 Task: Search one way flight ticket for 1 adult, 1 child, 1 infant in seat in premium economy from Newport News: Newport News/williamsburg International Airport (patrick Henry Field) to Fort Wayne: Fort Wayne International Airport on 8-4-2023. Number of bags: 1 checked bag. Price is upto 86000. Outbound departure time preference is 19:15.
Action: Mouse moved to (209, 310)
Screenshot: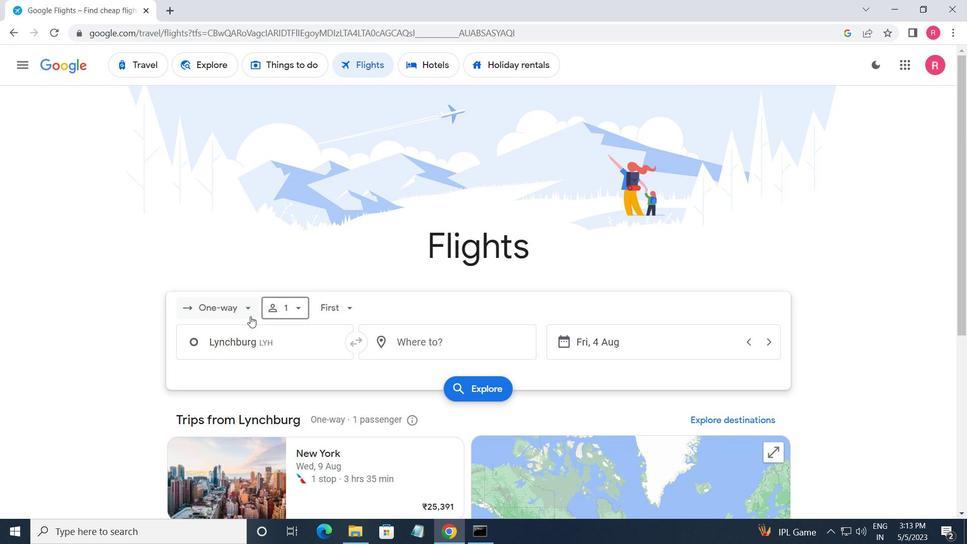 
Action: Mouse pressed left at (209, 310)
Screenshot: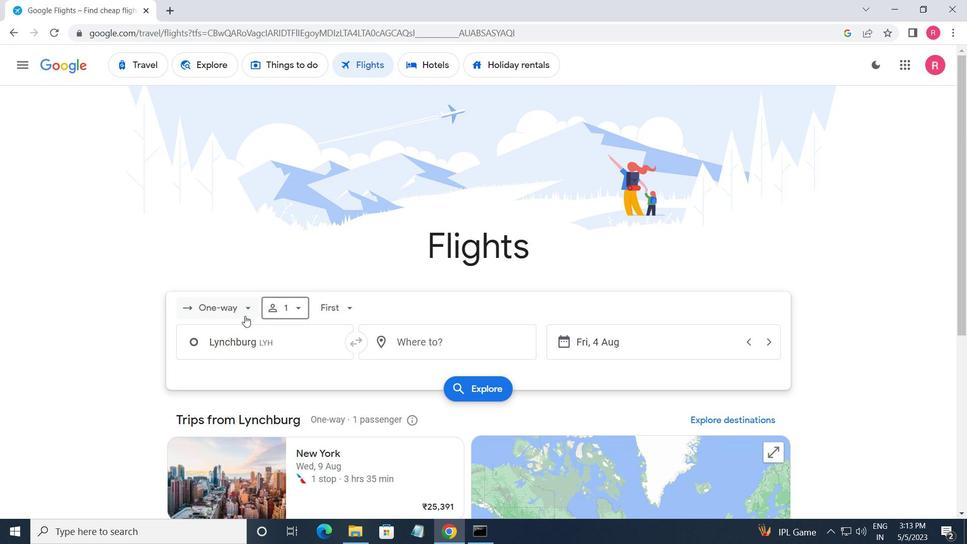 
Action: Mouse moved to (245, 367)
Screenshot: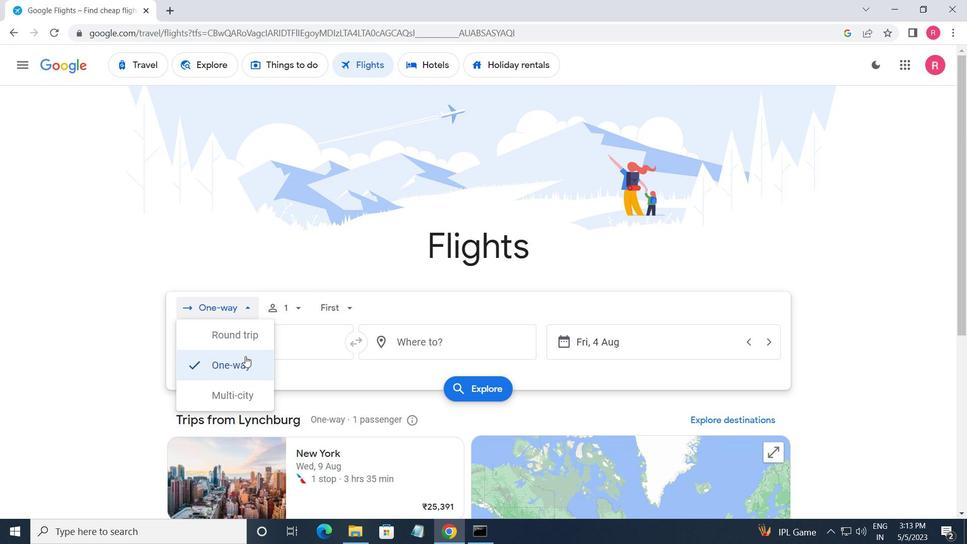 
Action: Mouse pressed left at (245, 367)
Screenshot: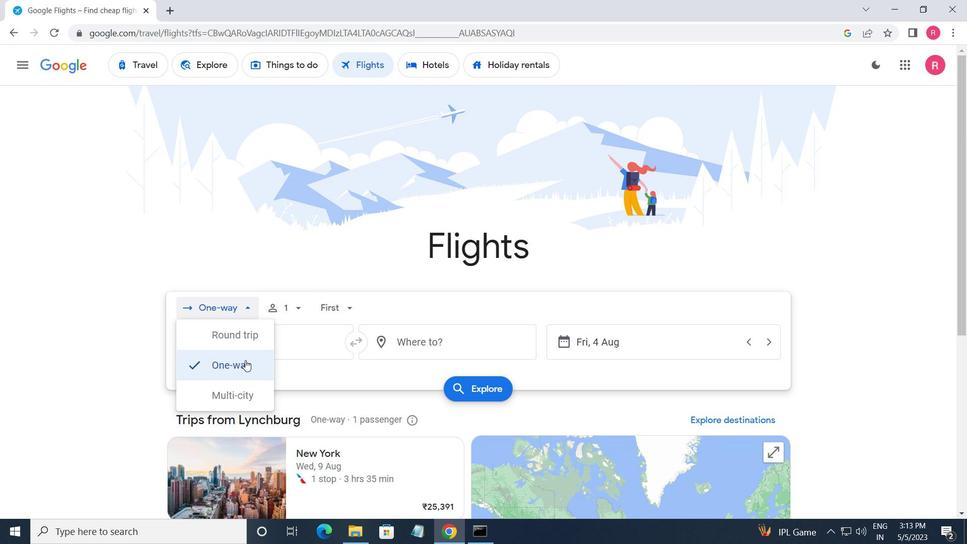 
Action: Mouse moved to (279, 308)
Screenshot: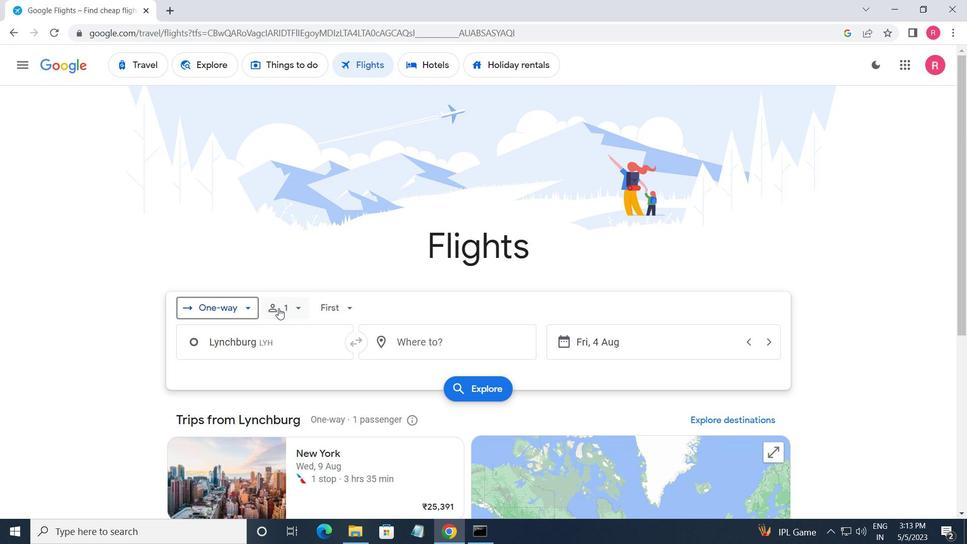 
Action: Mouse pressed left at (279, 308)
Screenshot: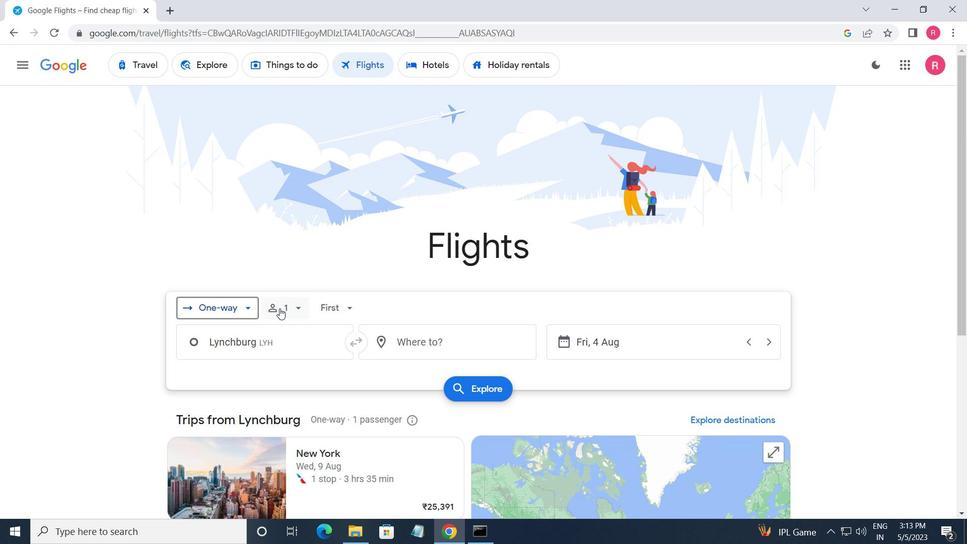 
Action: Mouse moved to (401, 370)
Screenshot: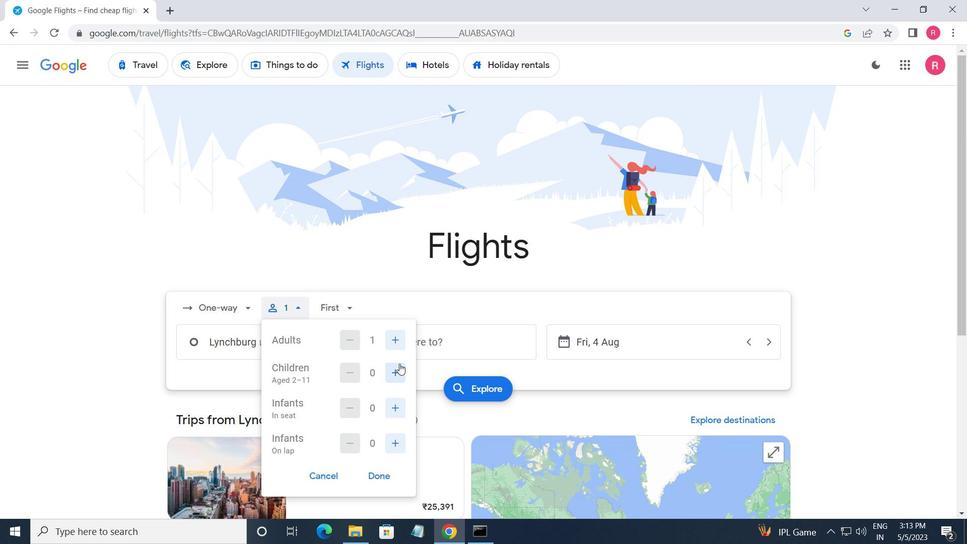 
Action: Mouse pressed left at (401, 370)
Screenshot: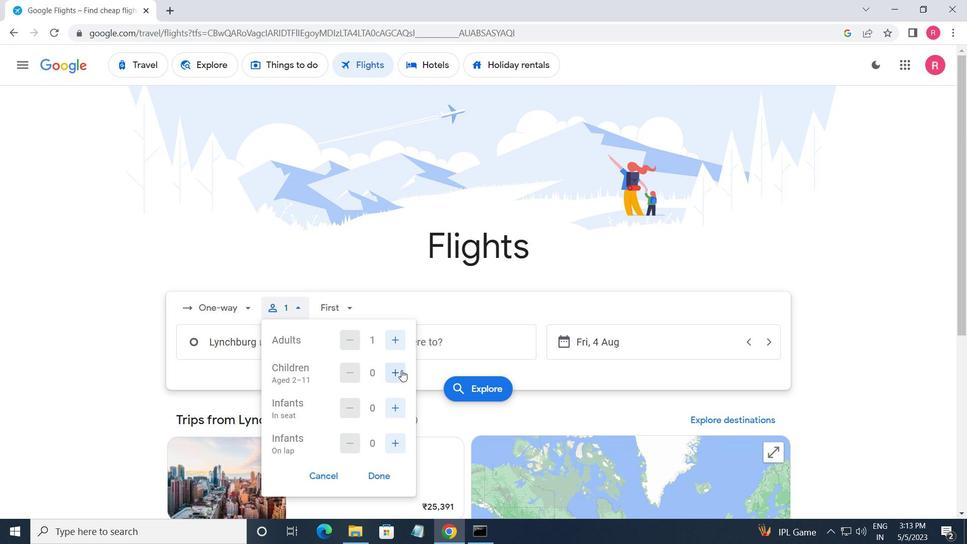 
Action: Mouse moved to (396, 409)
Screenshot: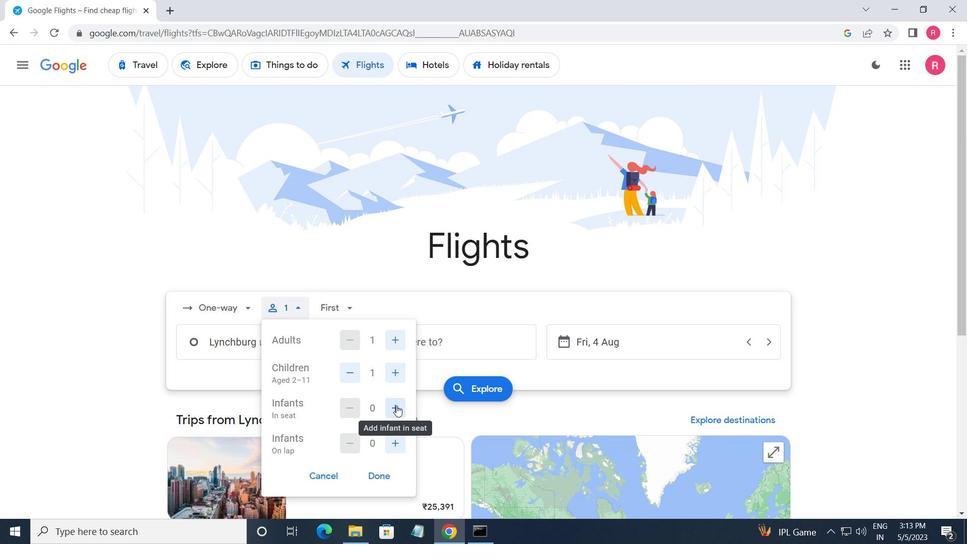
Action: Mouse pressed left at (396, 409)
Screenshot: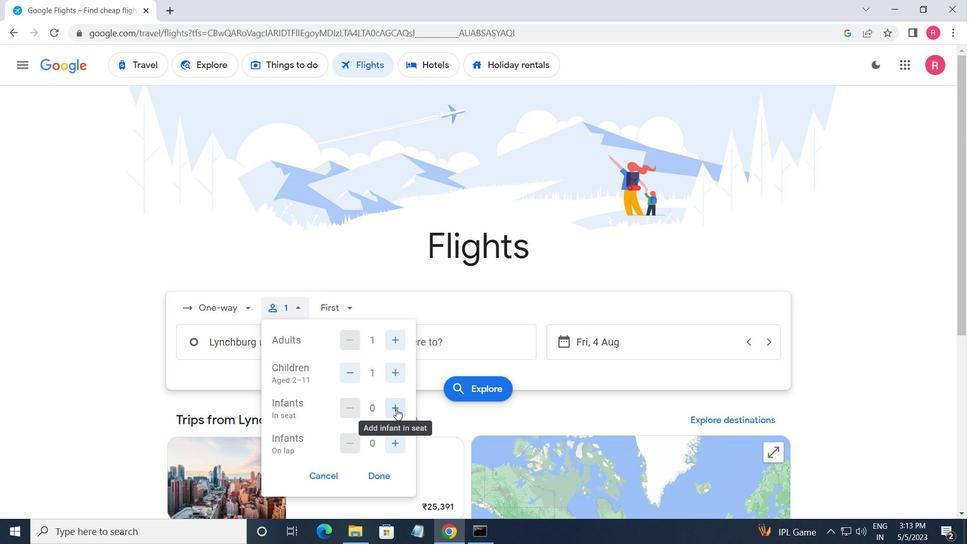 
Action: Mouse moved to (379, 479)
Screenshot: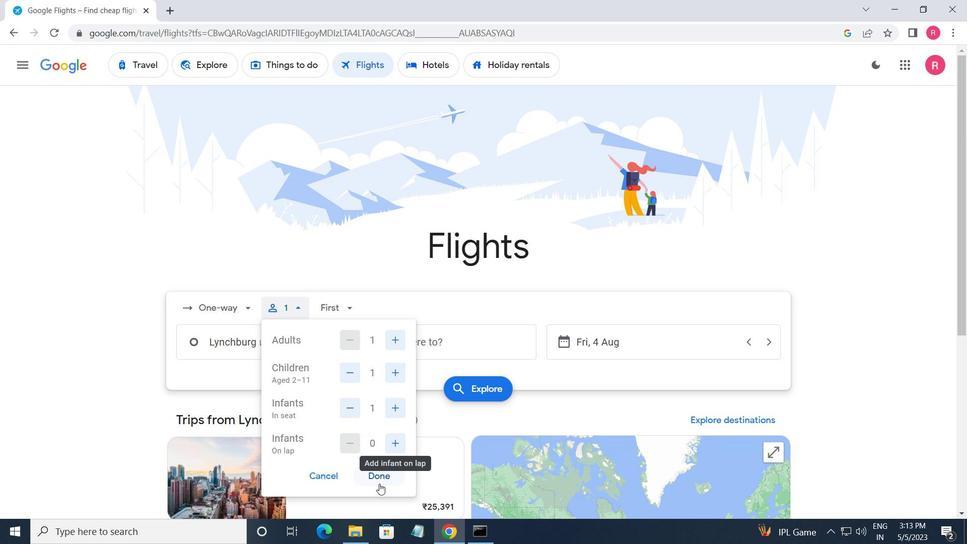
Action: Mouse pressed left at (379, 479)
Screenshot: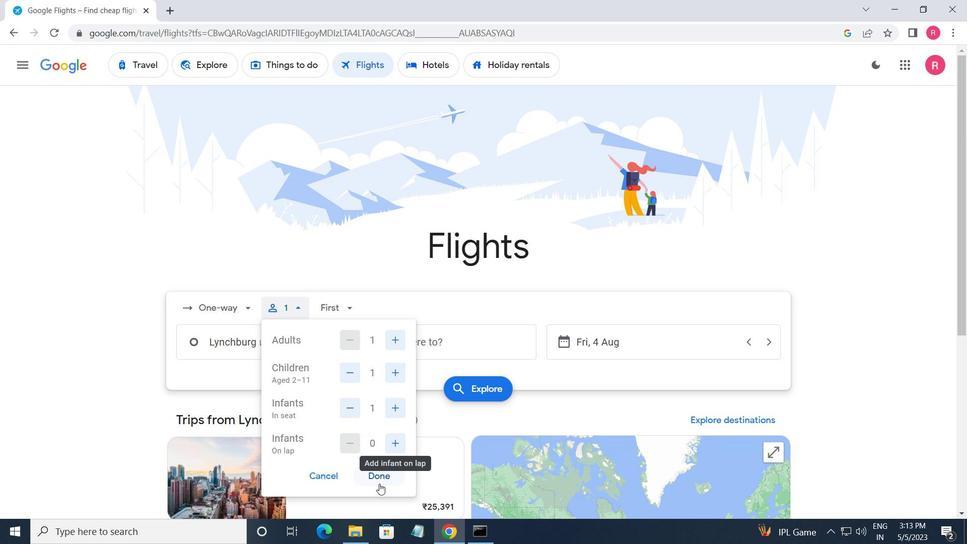
Action: Mouse moved to (334, 316)
Screenshot: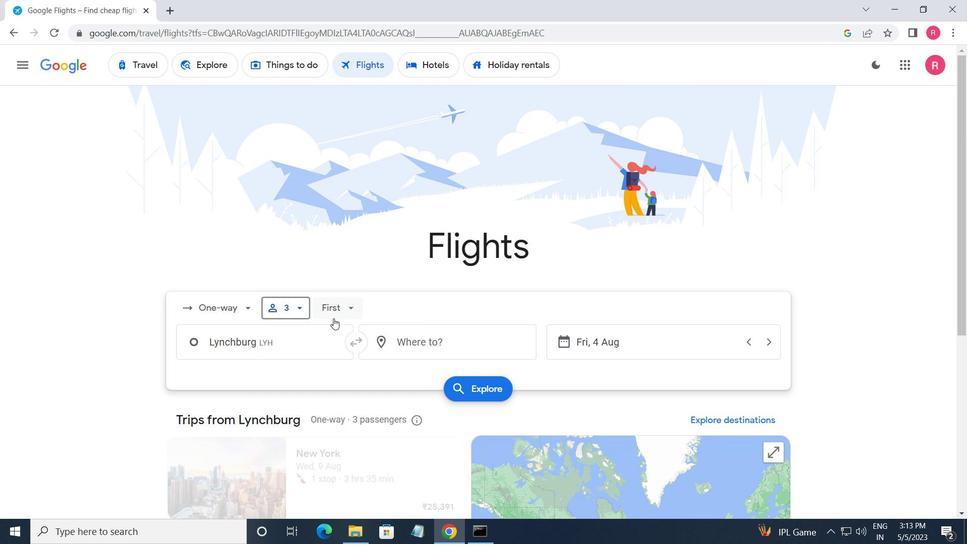 
Action: Mouse pressed left at (334, 316)
Screenshot: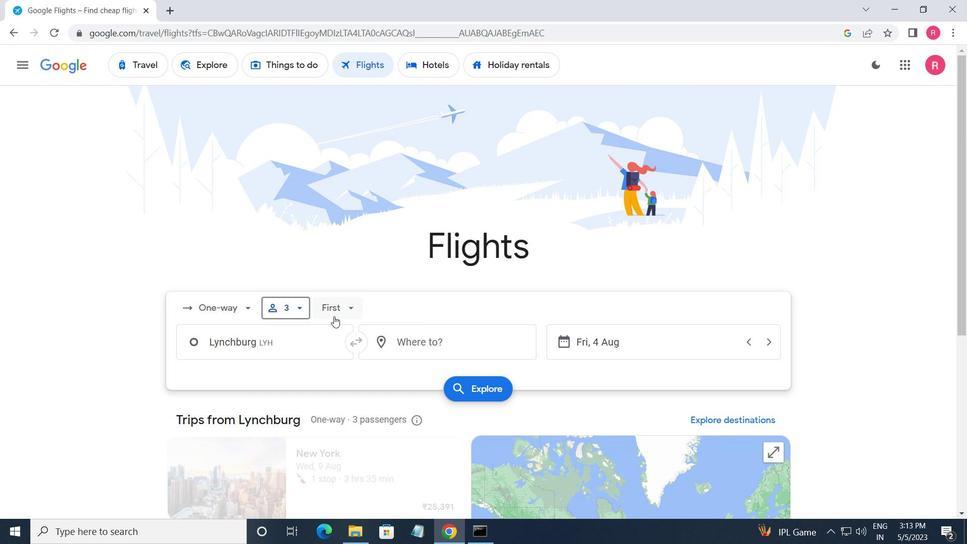 
Action: Mouse moved to (375, 366)
Screenshot: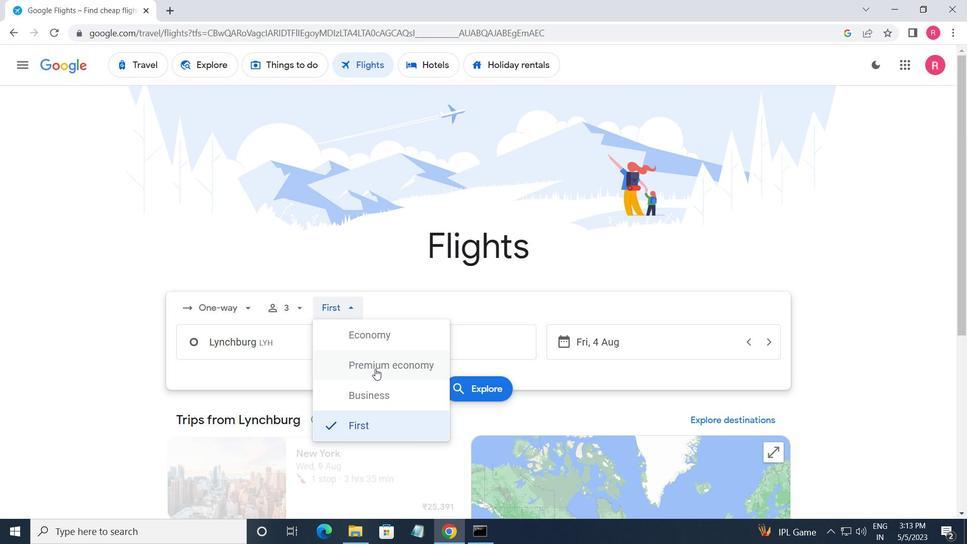 
Action: Mouse pressed left at (375, 366)
Screenshot: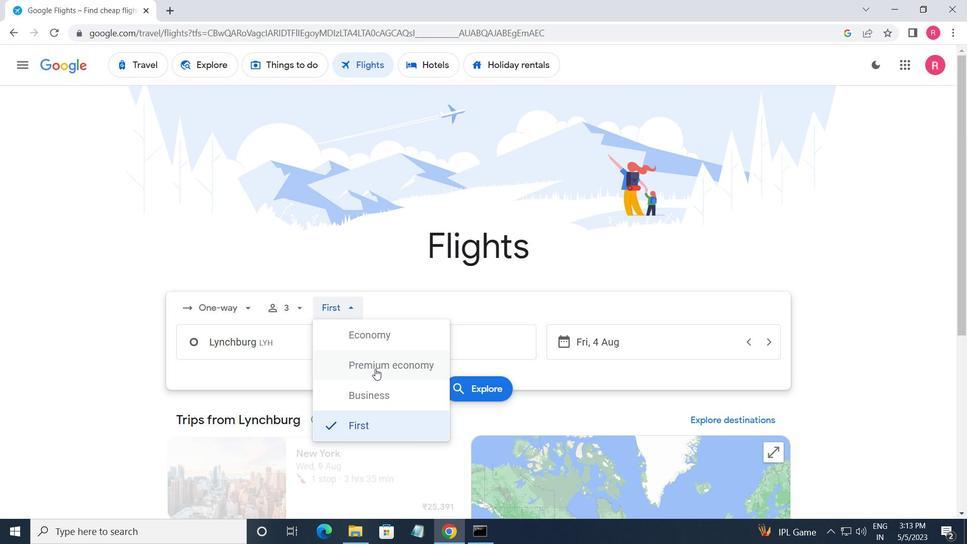 
Action: Mouse moved to (309, 357)
Screenshot: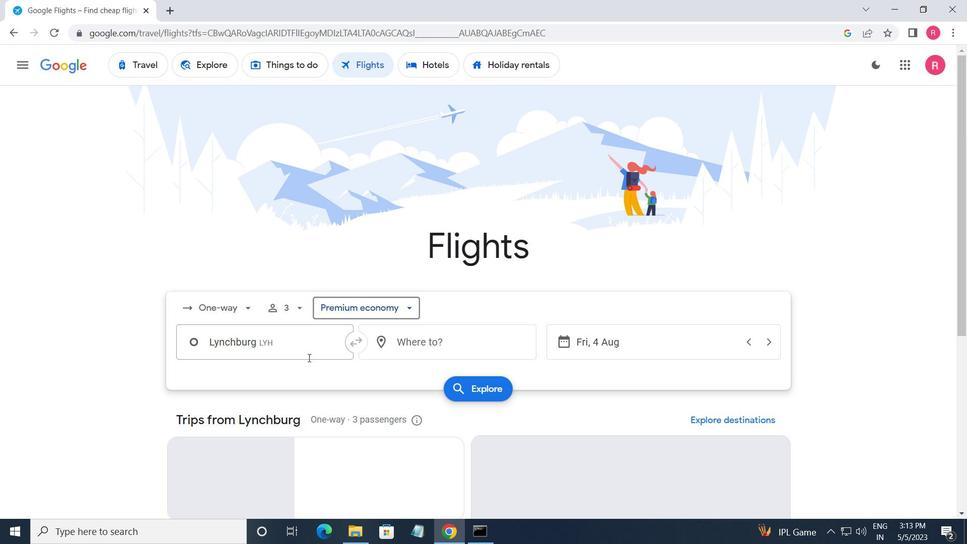 
Action: Mouse pressed left at (309, 357)
Screenshot: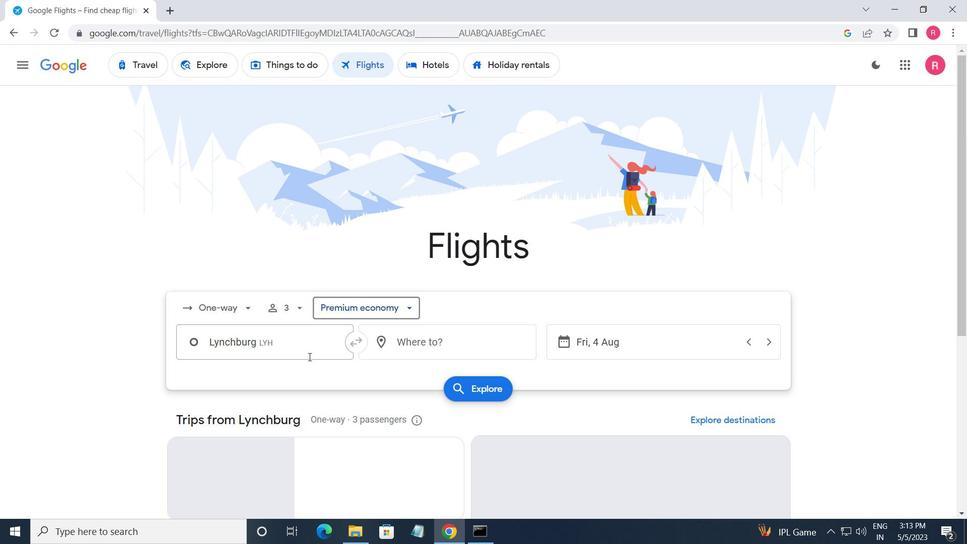 
Action: Key pressed <Key.shift_r>Newport<Key.space><Key.shift_r>News
Screenshot: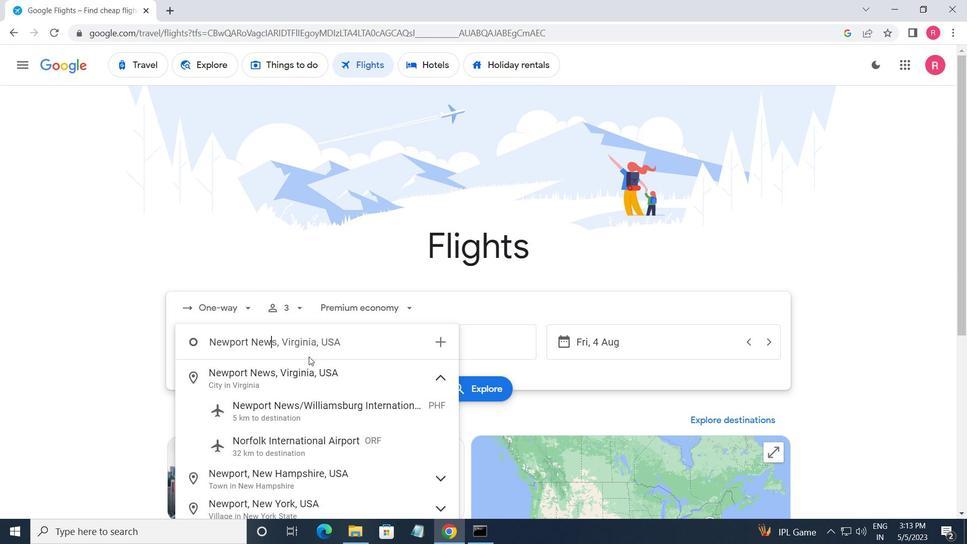 
Action: Mouse moved to (294, 283)
Screenshot: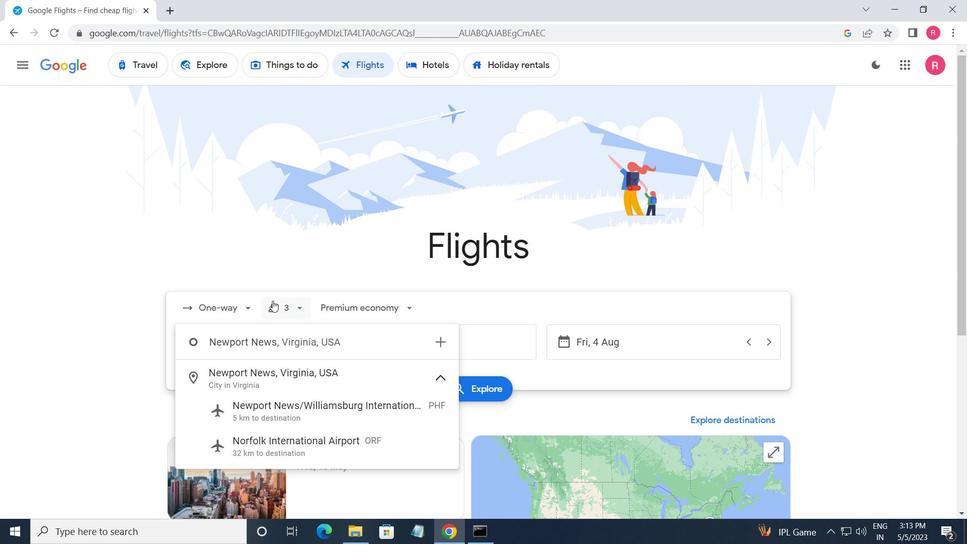 
Action: Mouse scrolled (294, 283) with delta (0, 0)
Screenshot: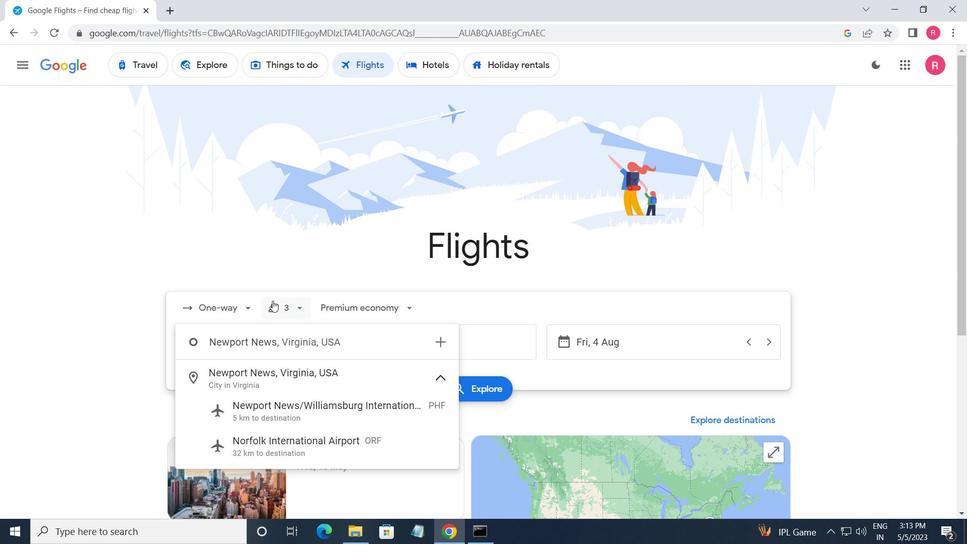 
Action: Mouse moved to (268, 340)
Screenshot: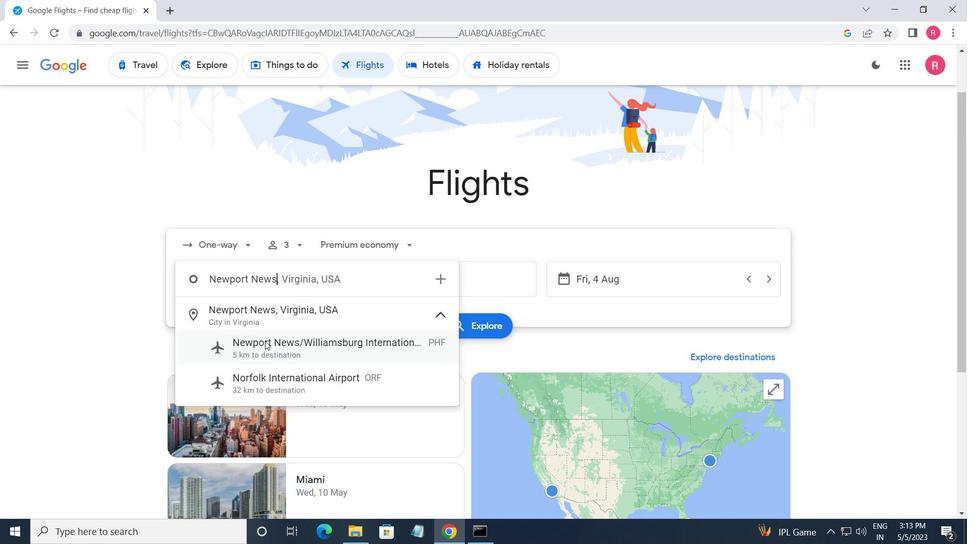 
Action: Mouse pressed left at (268, 340)
Screenshot: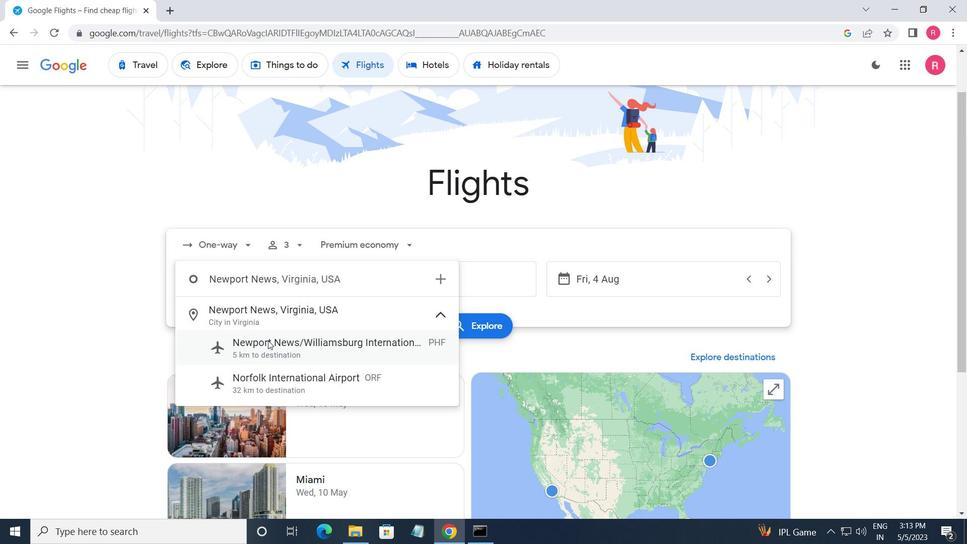 
Action: Mouse moved to (441, 282)
Screenshot: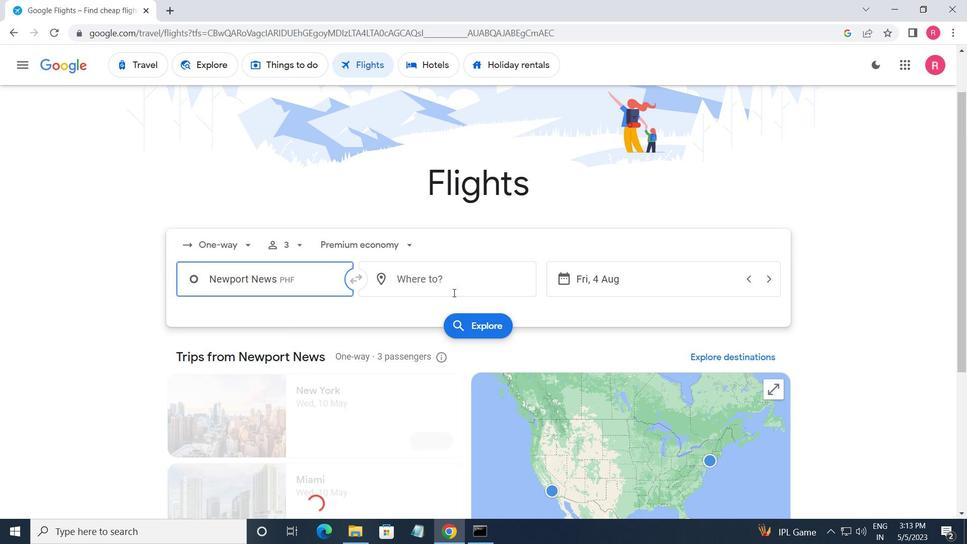 
Action: Mouse pressed left at (441, 282)
Screenshot: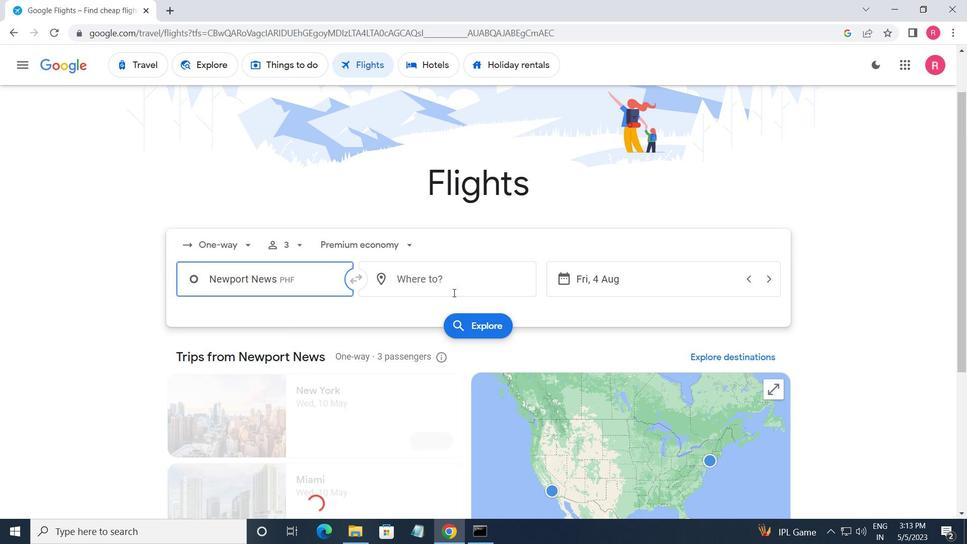 
Action: Mouse moved to (392, 233)
Screenshot: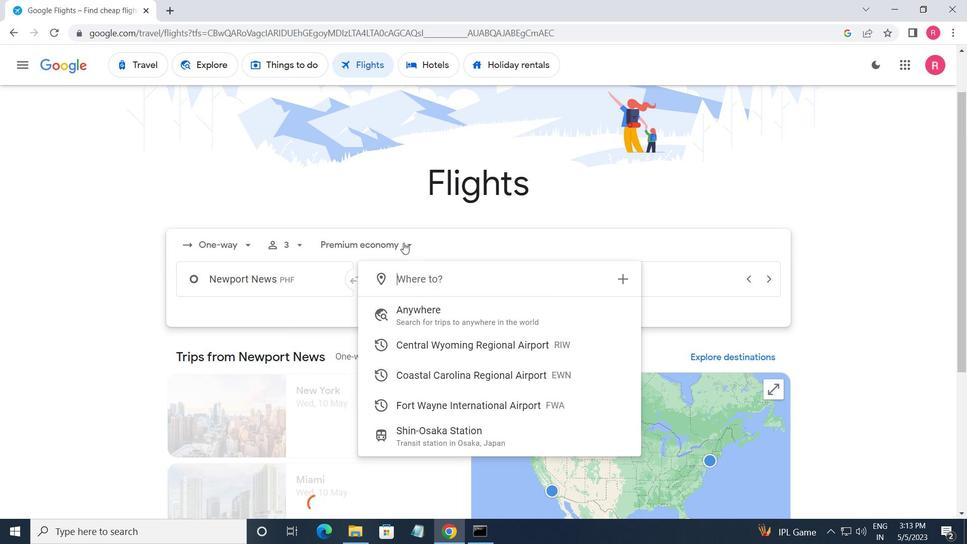 
Action: Key pressed <Key.shift>FORT<Key.space><Key.shift>WAYNE
Screenshot: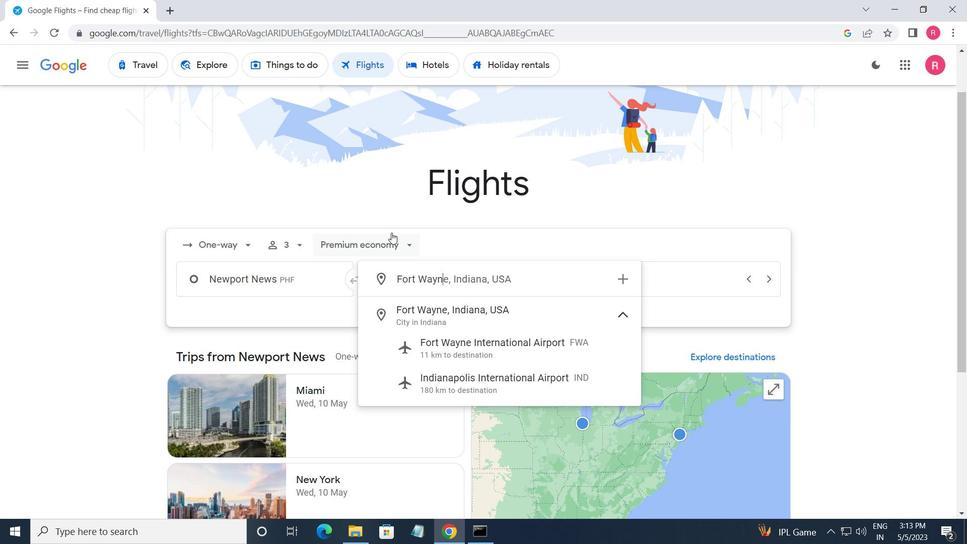 
Action: Mouse moved to (474, 348)
Screenshot: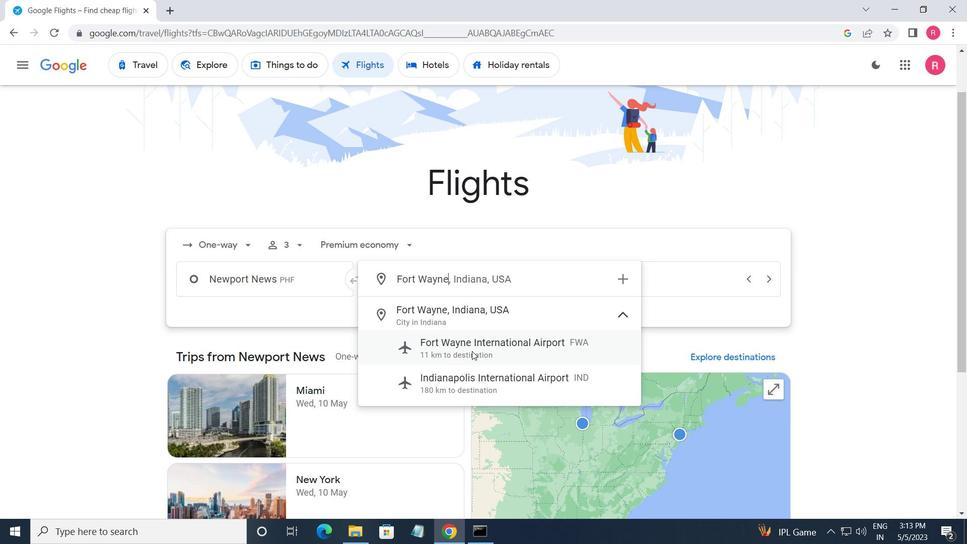 
Action: Mouse pressed left at (474, 348)
Screenshot: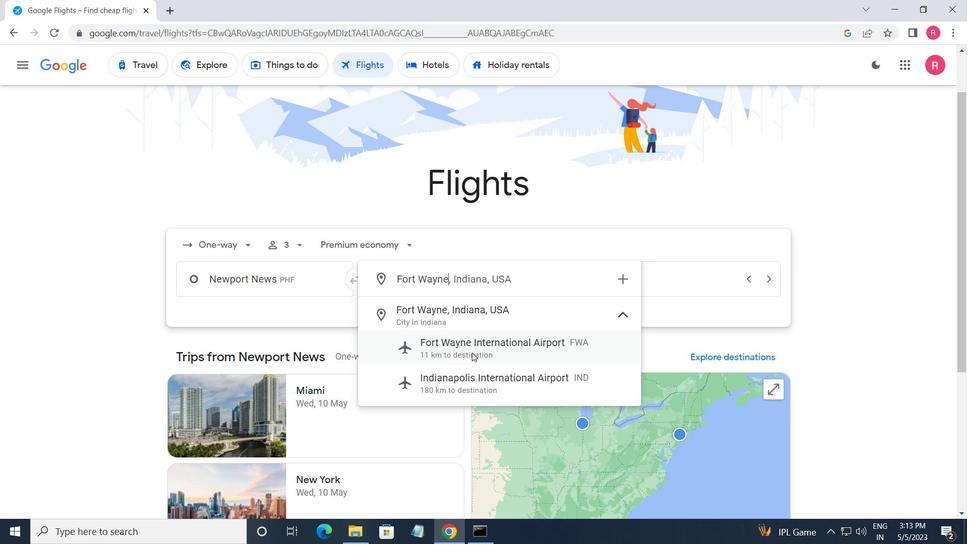 
Action: Mouse moved to (677, 289)
Screenshot: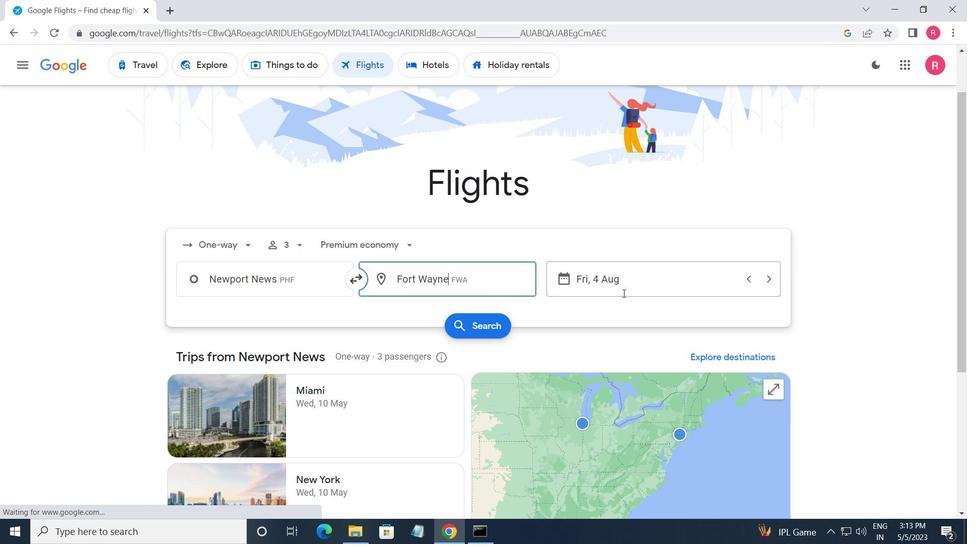 
Action: Mouse pressed left at (677, 289)
Screenshot: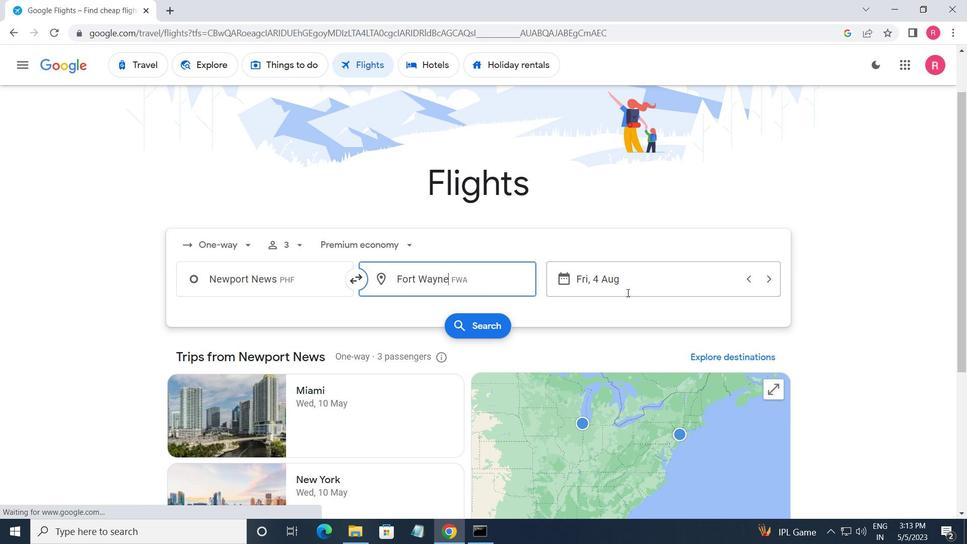 
Action: Mouse moved to (476, 285)
Screenshot: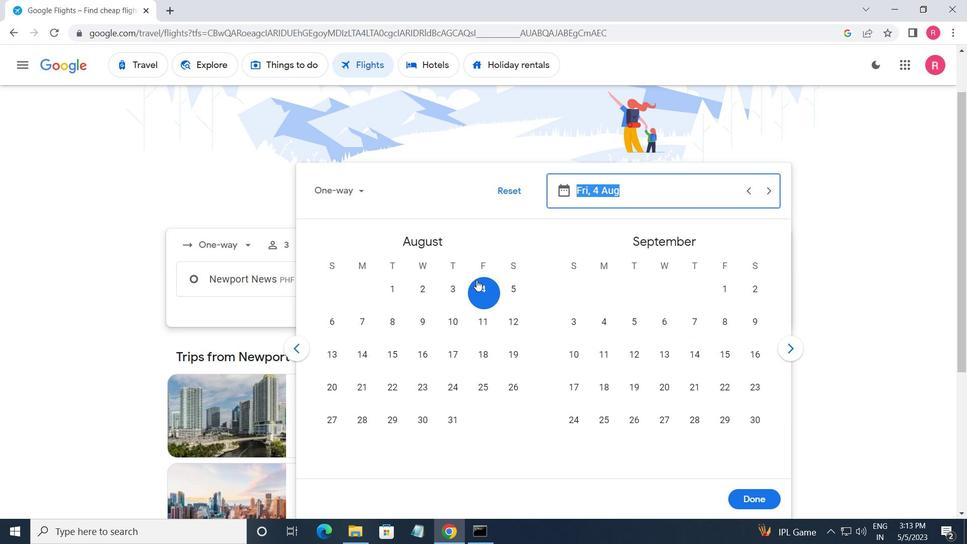 
Action: Mouse pressed left at (476, 285)
Screenshot: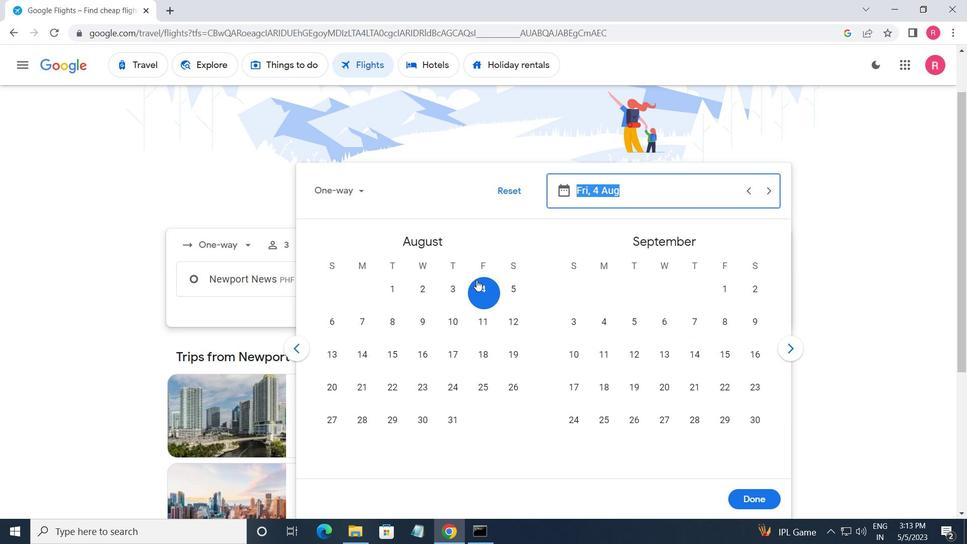 
Action: Mouse moved to (750, 496)
Screenshot: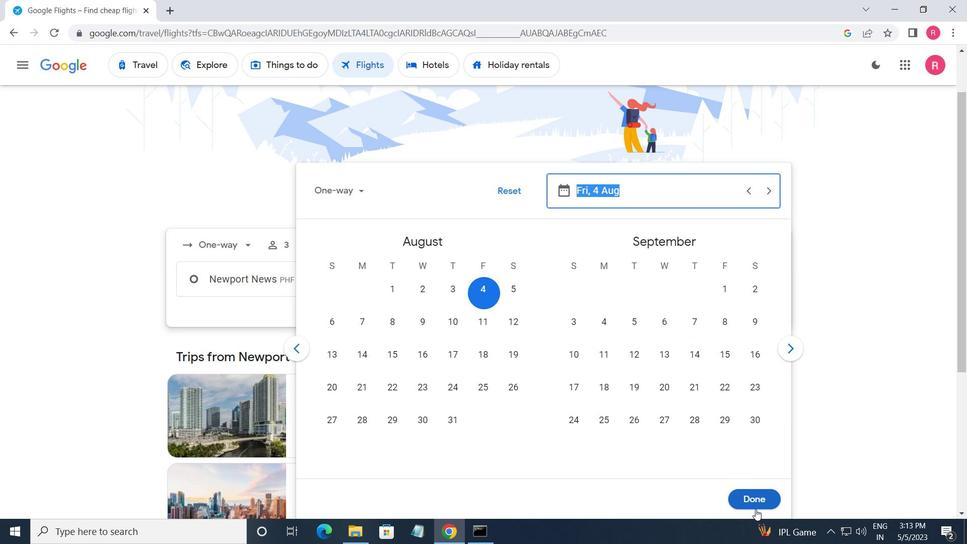 
Action: Mouse pressed left at (750, 496)
Screenshot: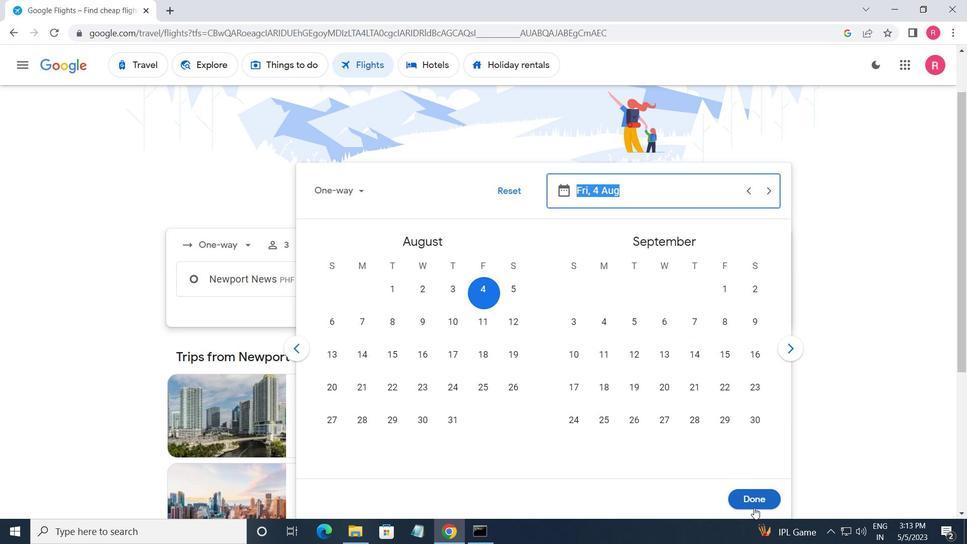 
Action: Mouse moved to (483, 331)
Screenshot: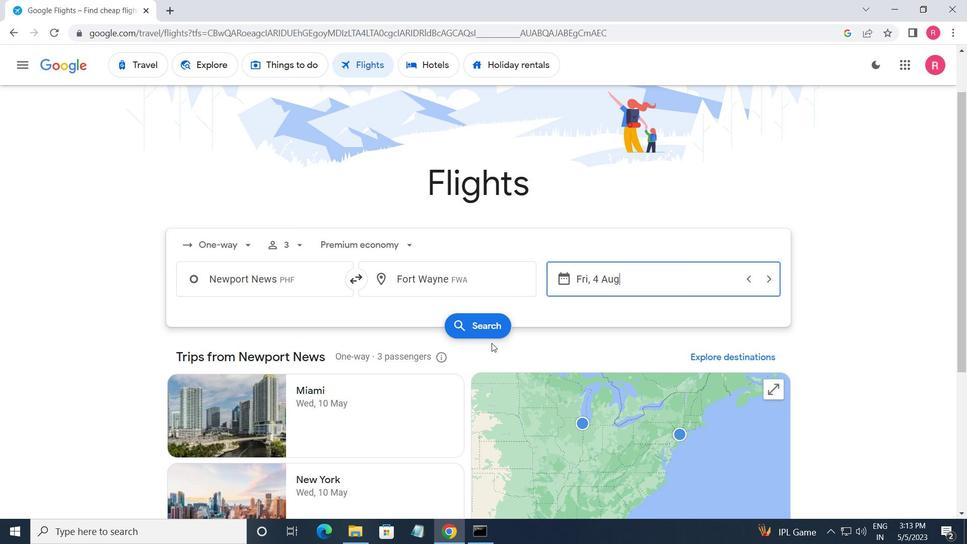 
Action: Mouse pressed left at (483, 331)
Screenshot: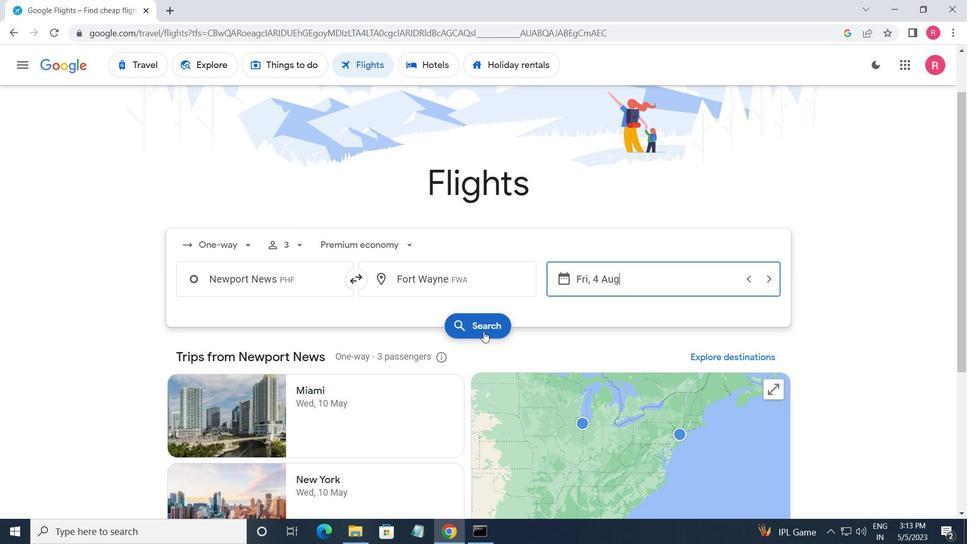 
Action: Mouse moved to (194, 184)
Screenshot: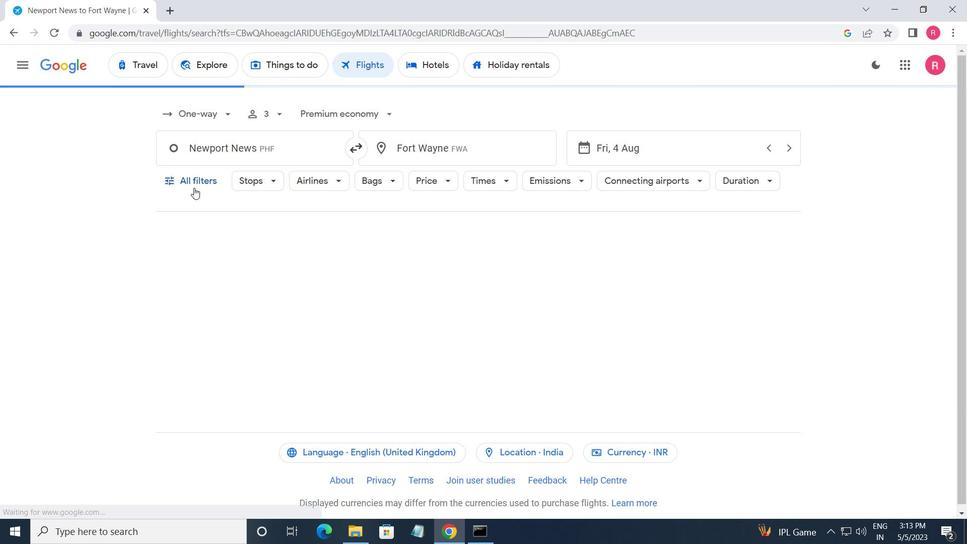 
Action: Mouse pressed left at (194, 184)
Screenshot: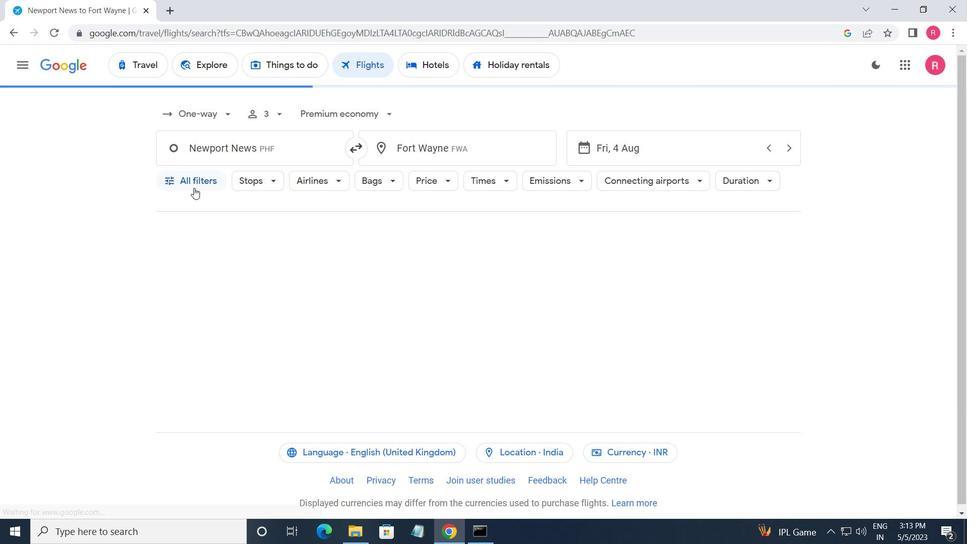 
Action: Mouse moved to (244, 314)
Screenshot: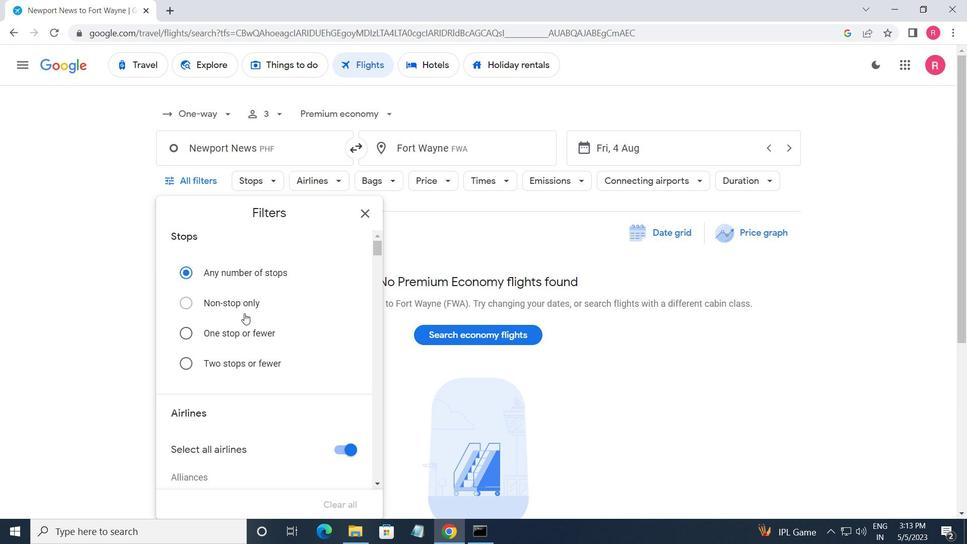 
Action: Mouse scrolled (244, 313) with delta (0, 0)
Screenshot: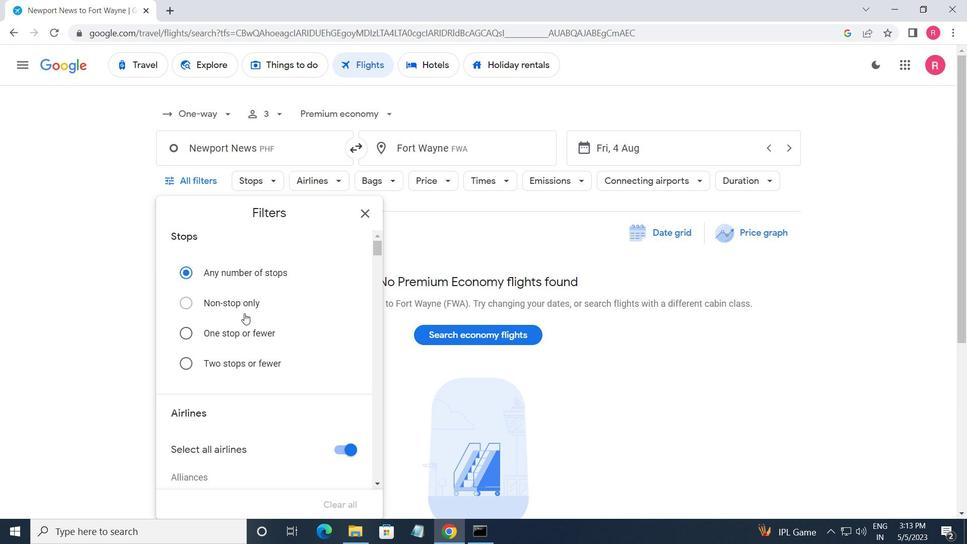 
Action: Mouse moved to (245, 314)
Screenshot: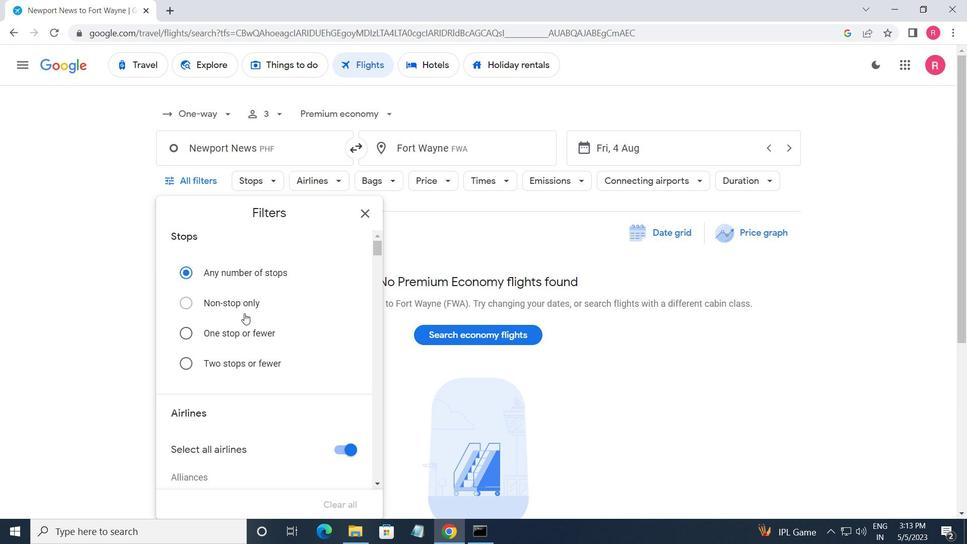 
Action: Mouse scrolled (245, 313) with delta (0, 0)
Screenshot: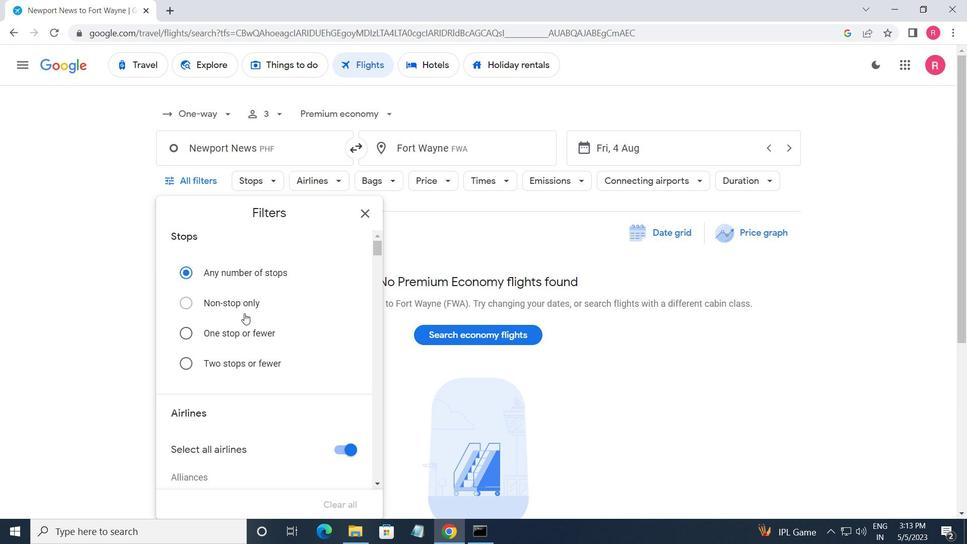 
Action: Mouse moved to (246, 314)
Screenshot: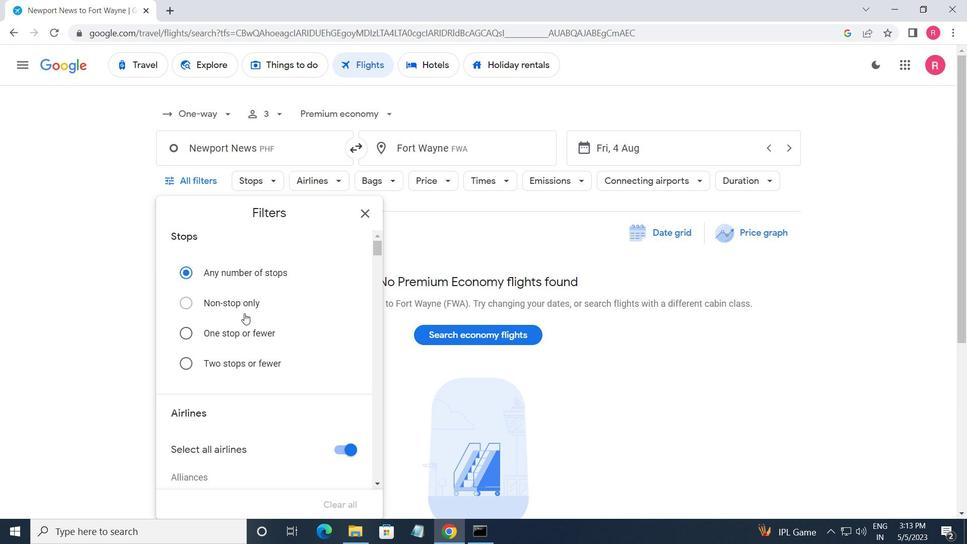 
Action: Mouse scrolled (246, 313) with delta (0, 0)
Screenshot: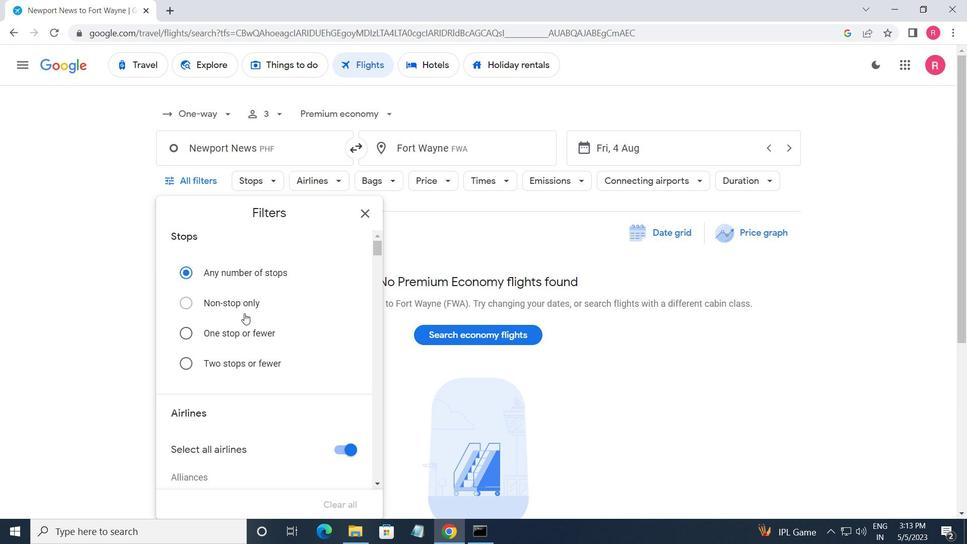 
Action: Mouse moved to (248, 314)
Screenshot: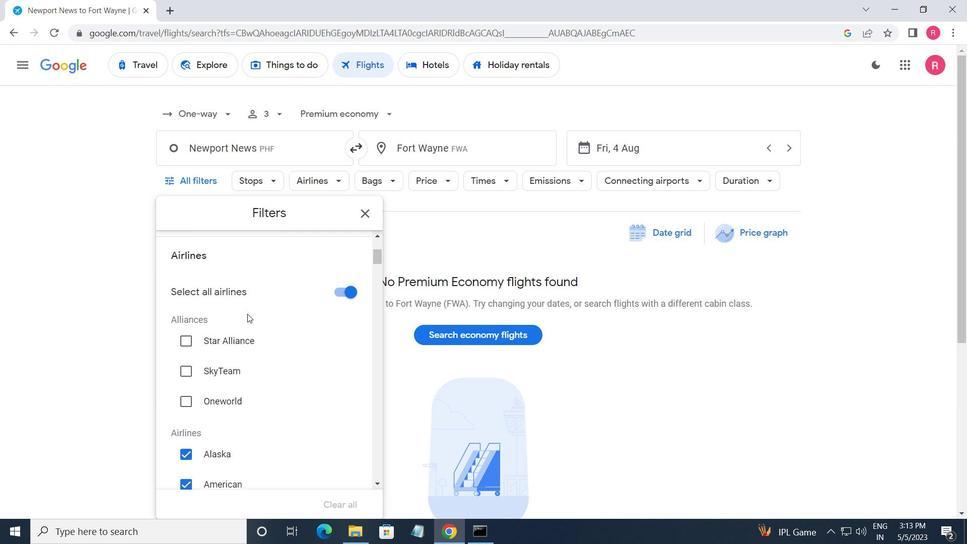 
Action: Mouse scrolled (248, 313) with delta (0, 0)
Screenshot: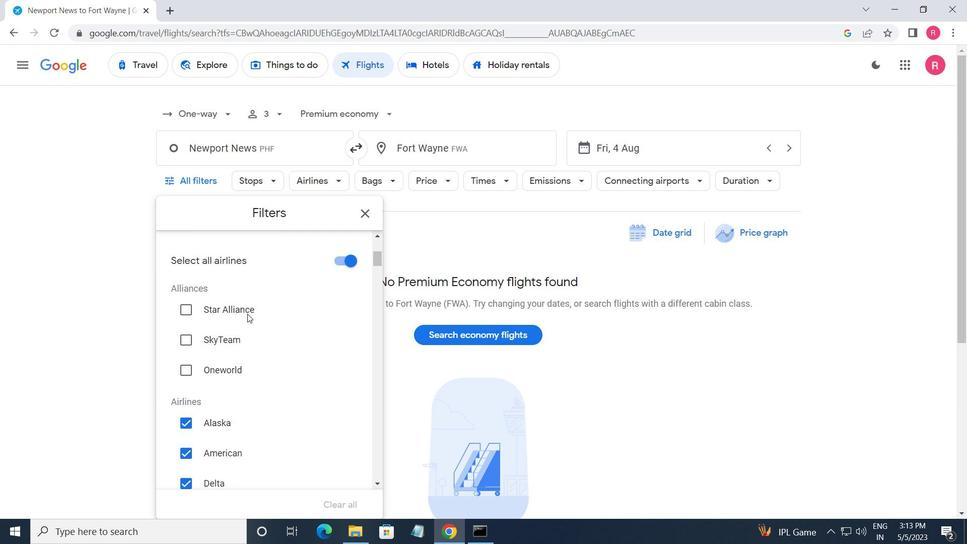 
Action: Mouse moved to (248, 313)
Screenshot: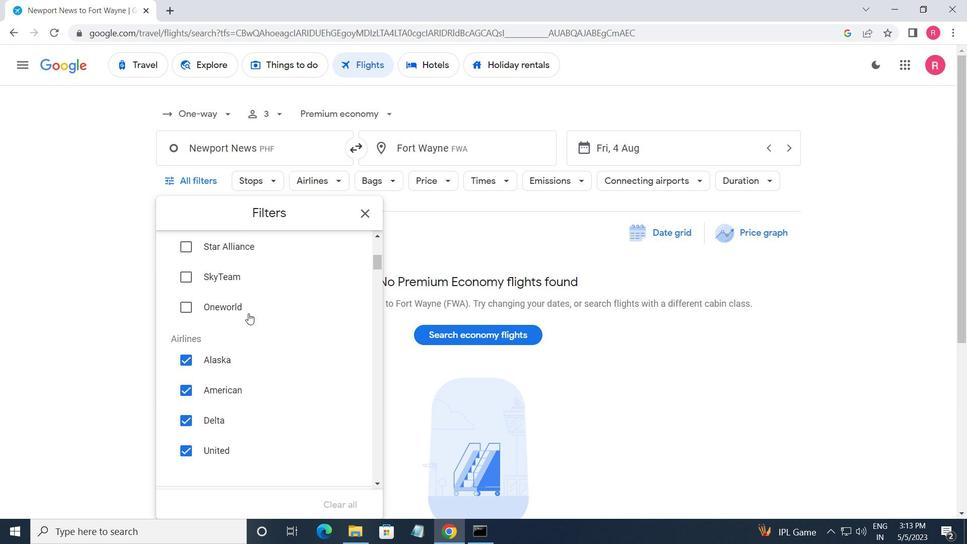 
Action: Mouse scrolled (248, 312) with delta (0, 0)
Screenshot: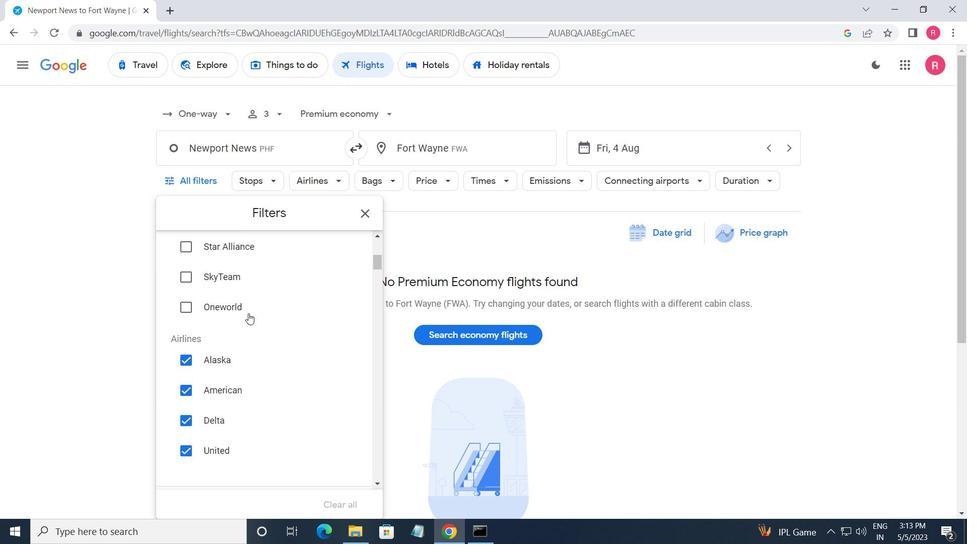 
Action: Mouse scrolled (248, 312) with delta (0, 0)
Screenshot: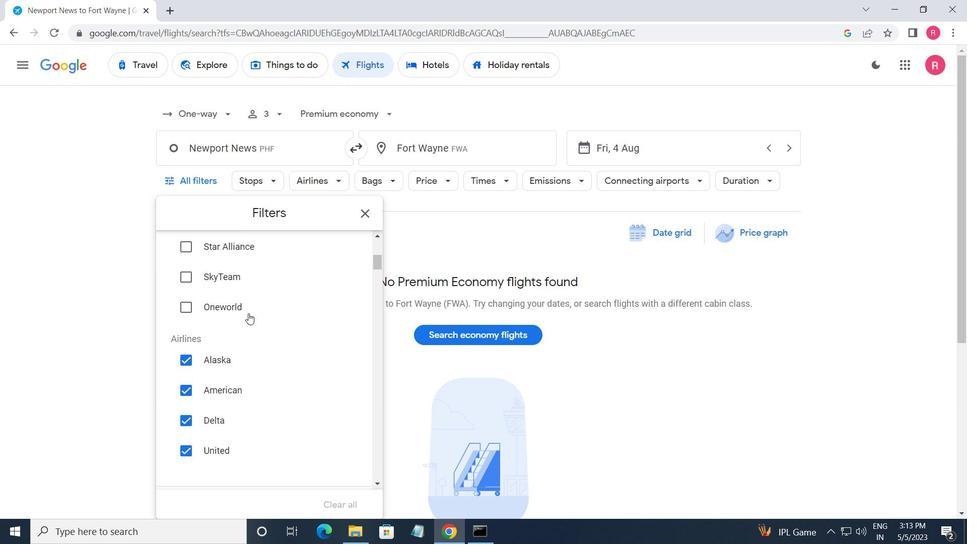 
Action: Mouse scrolled (248, 312) with delta (0, 0)
Screenshot: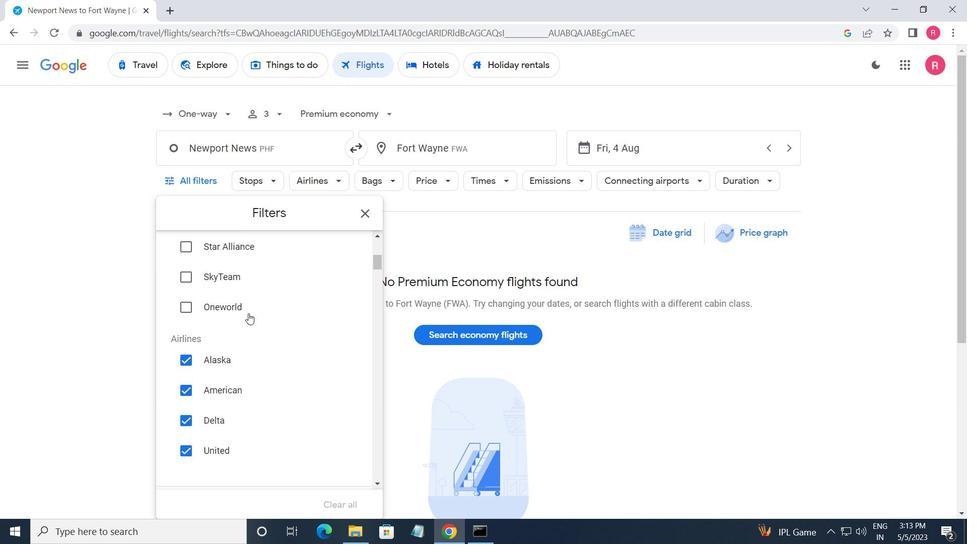 
Action: Mouse moved to (346, 377)
Screenshot: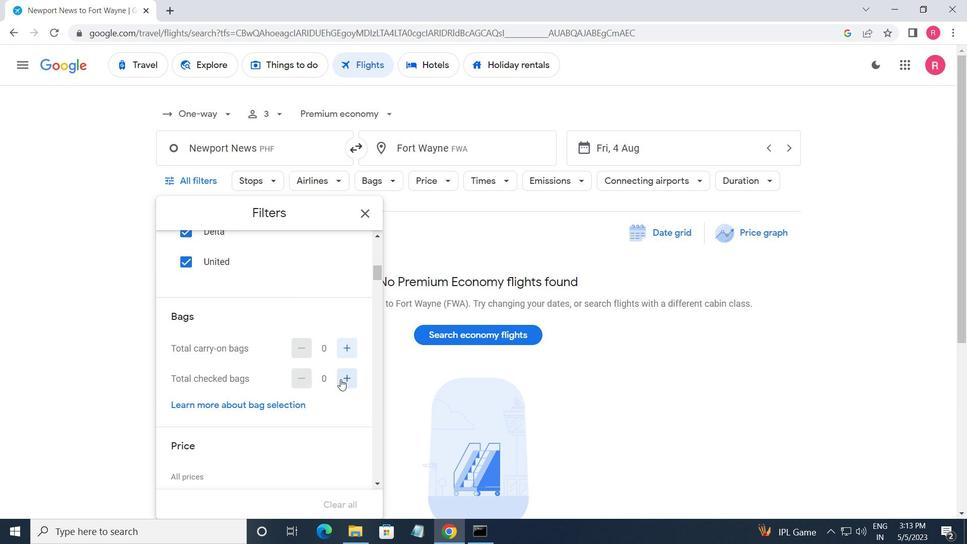 
Action: Mouse pressed left at (346, 377)
Screenshot: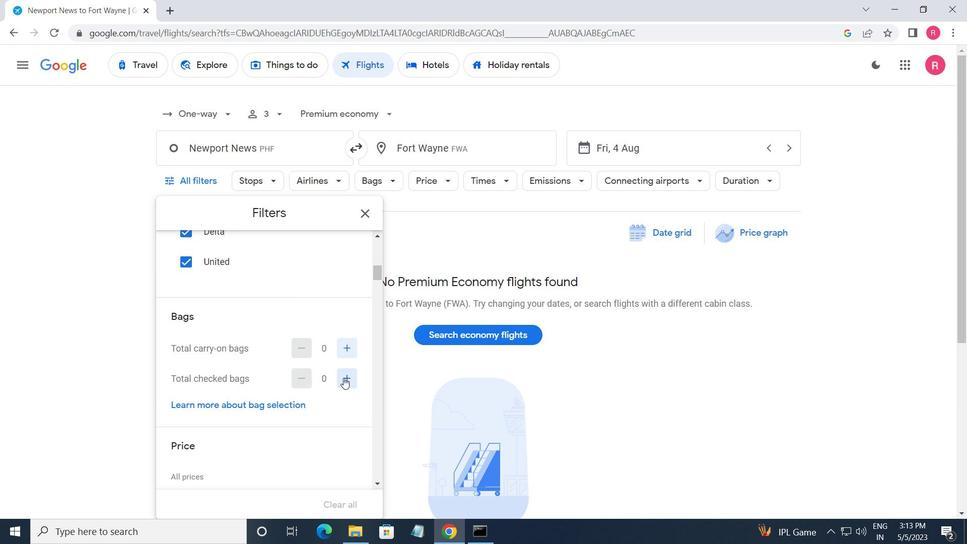 
Action: Mouse moved to (346, 376)
Screenshot: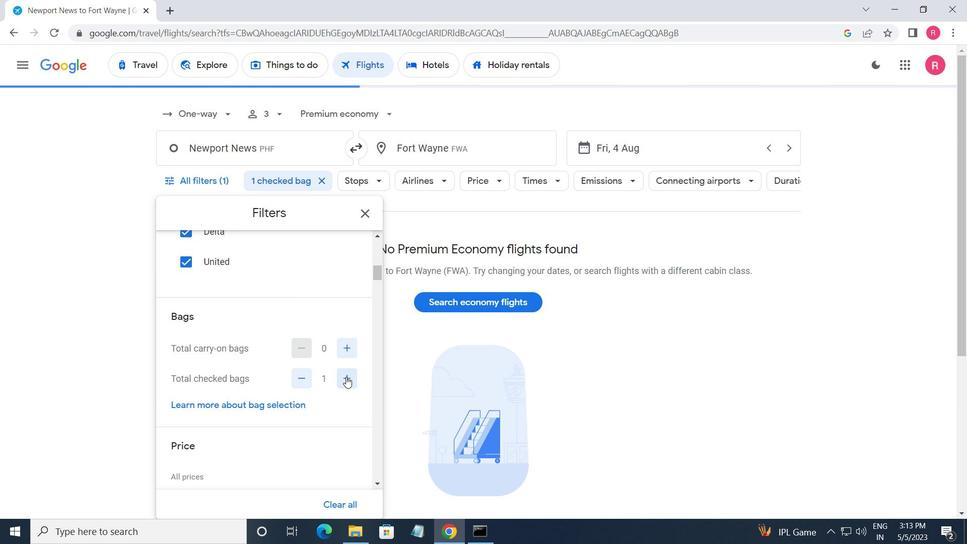 
Action: Mouse scrolled (346, 375) with delta (0, 0)
Screenshot: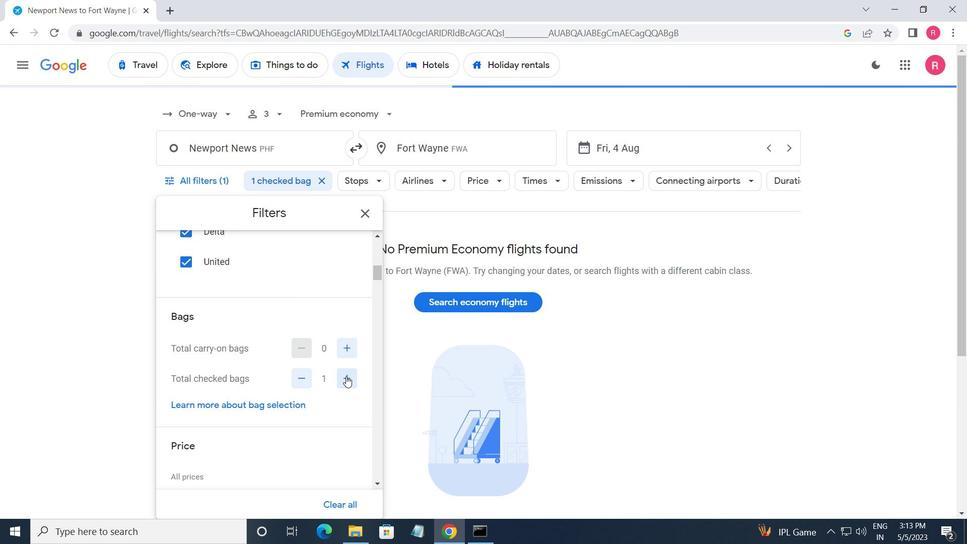 
Action: Mouse scrolled (346, 375) with delta (0, 0)
Screenshot: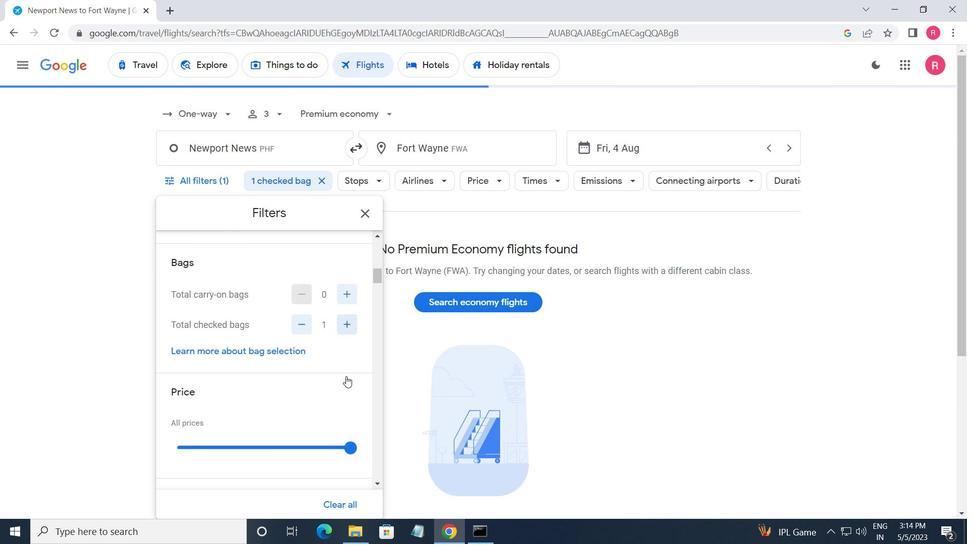 
Action: Mouse scrolled (346, 375) with delta (0, 0)
Screenshot: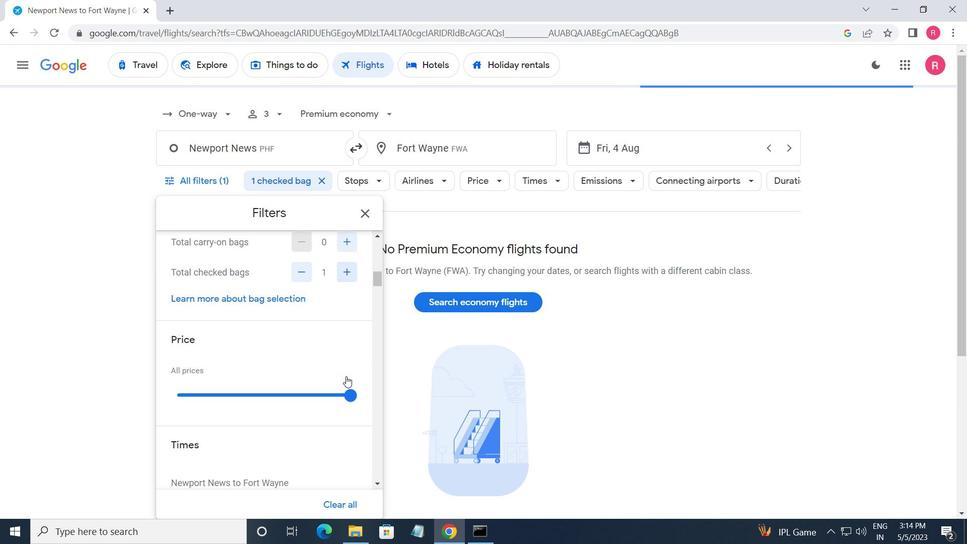 
Action: Mouse moved to (356, 311)
Screenshot: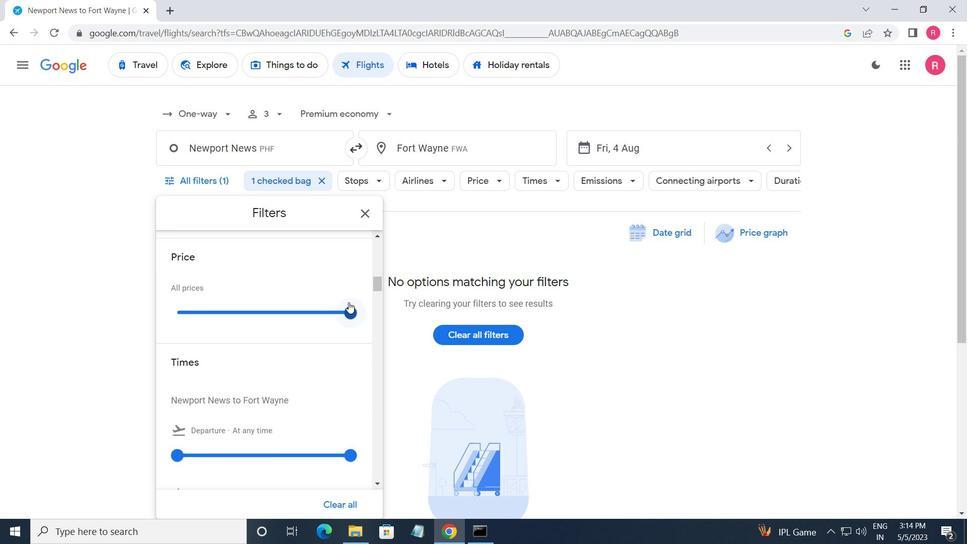 
Action: Mouse pressed left at (356, 311)
Screenshot: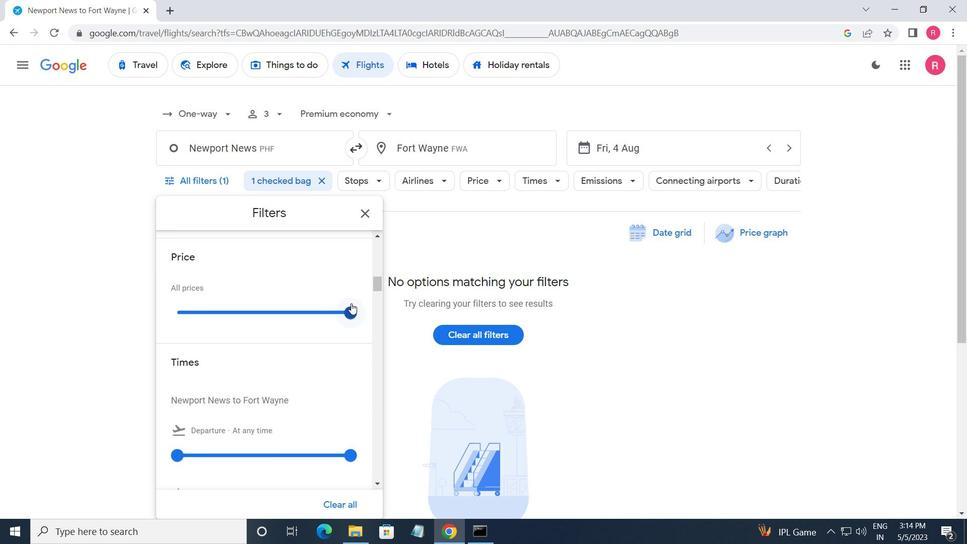 
Action: Mouse moved to (220, 408)
Screenshot: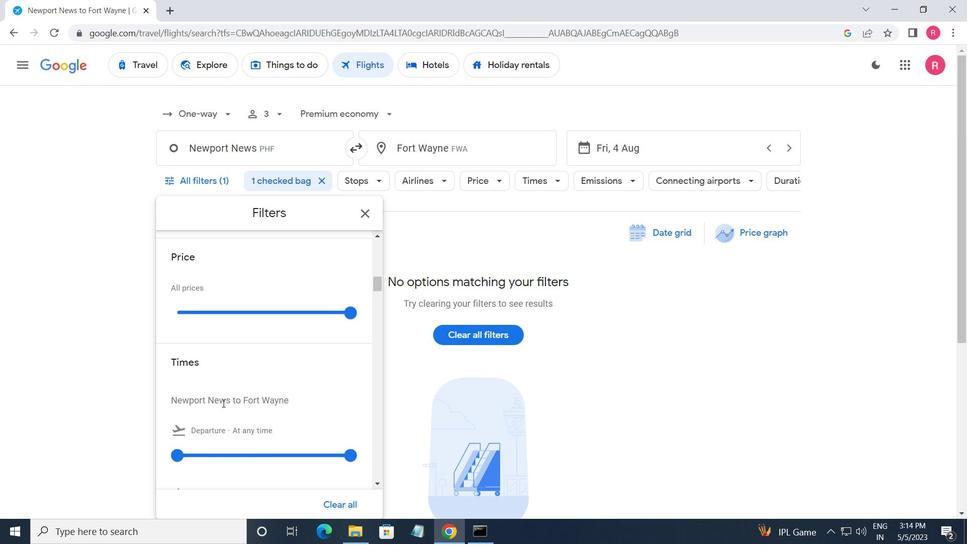 
Action: Mouse scrolled (220, 407) with delta (0, 0)
Screenshot: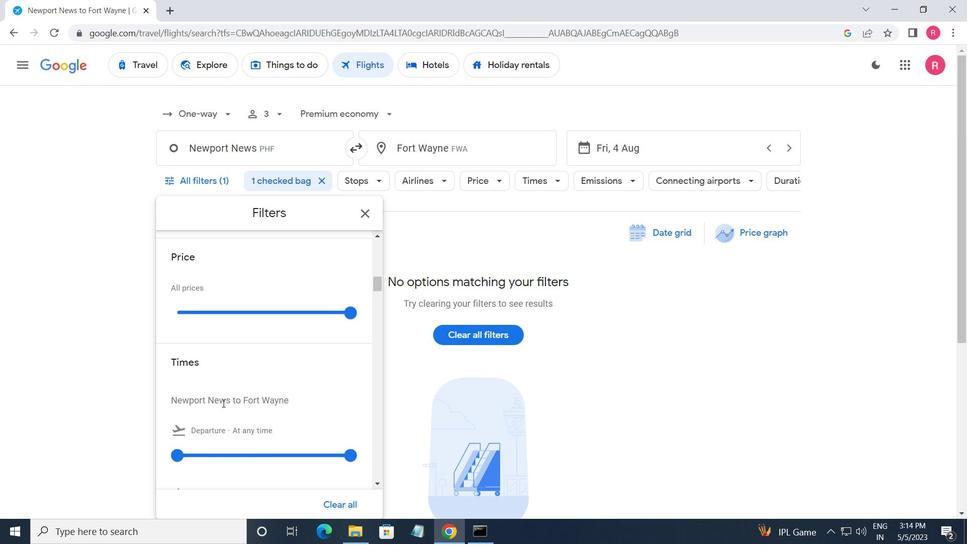 
Action: Mouse moved to (173, 393)
Screenshot: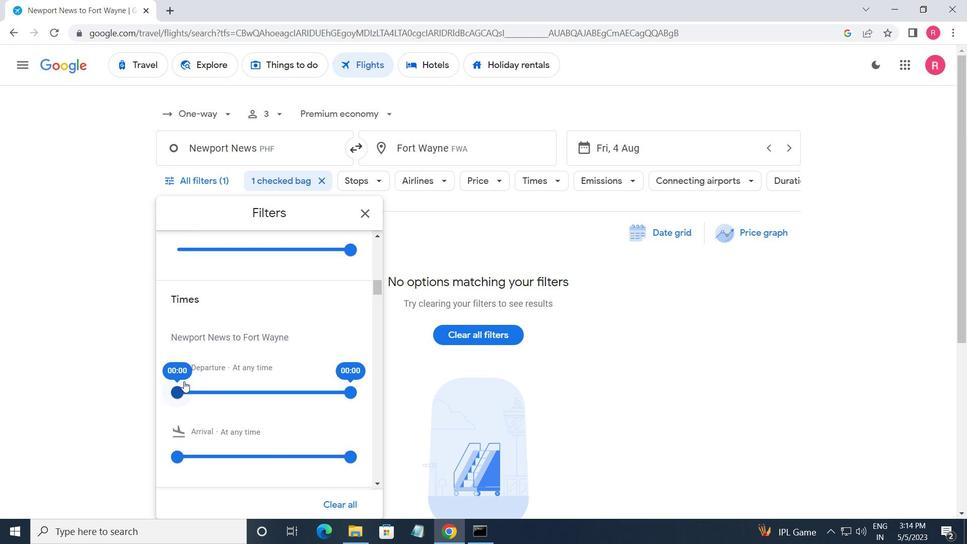 
Action: Mouse pressed left at (173, 393)
Screenshot: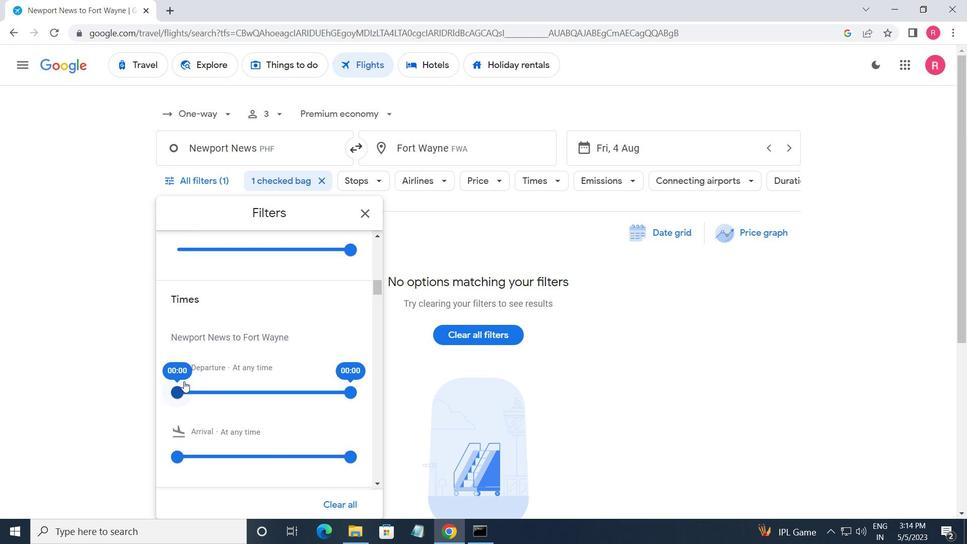 
Action: Mouse moved to (347, 388)
Screenshot: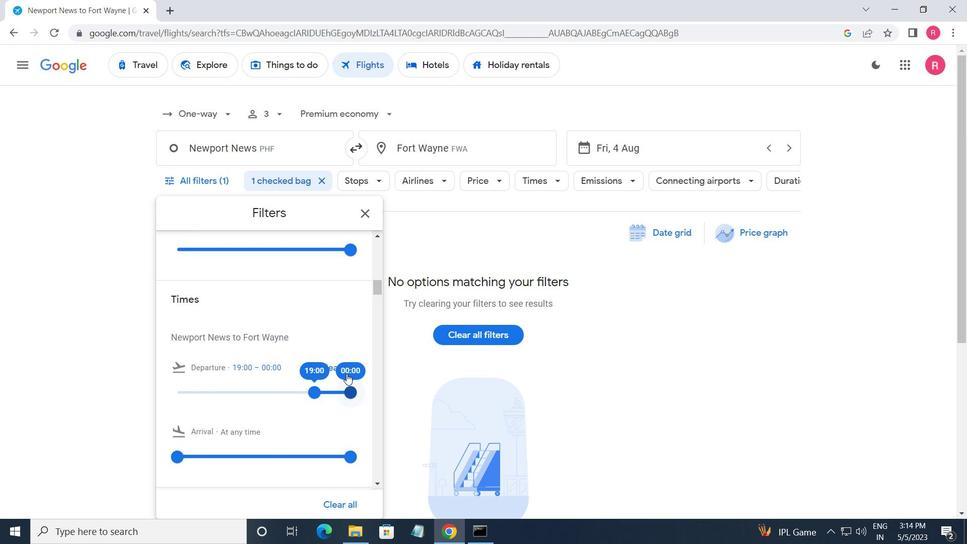 
Action: Mouse pressed left at (347, 388)
Screenshot: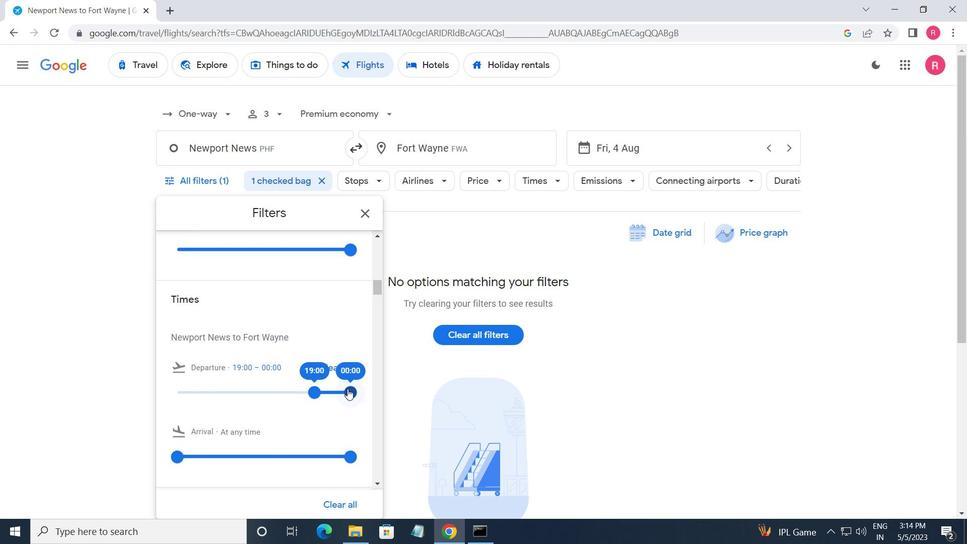 
Action: Mouse moved to (358, 215)
Screenshot: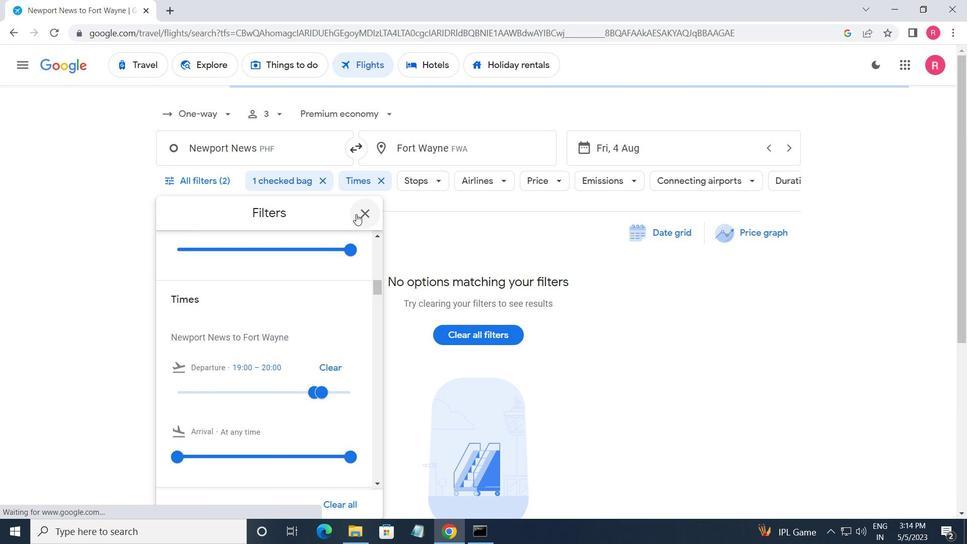 
Action: Mouse pressed left at (358, 215)
Screenshot: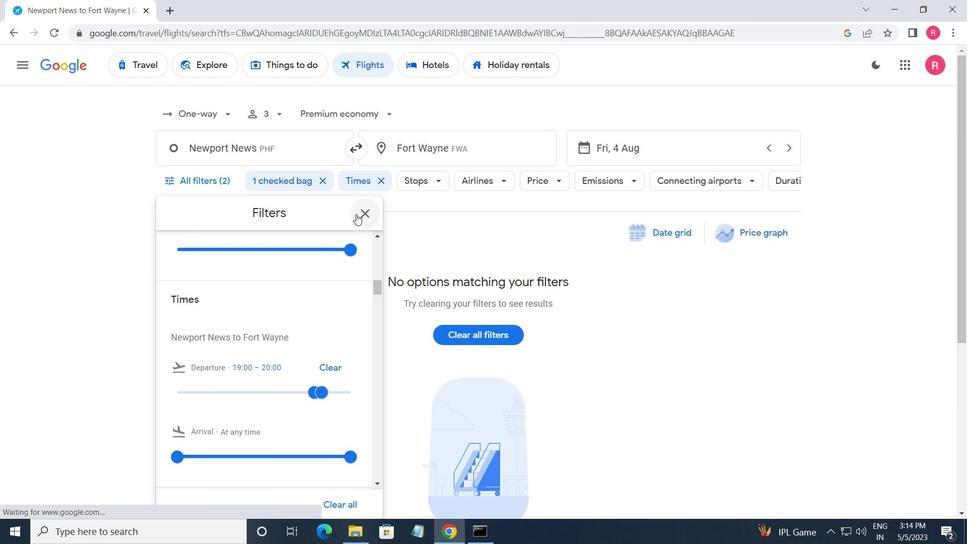 
Action: Mouse moved to (346, 262)
Screenshot: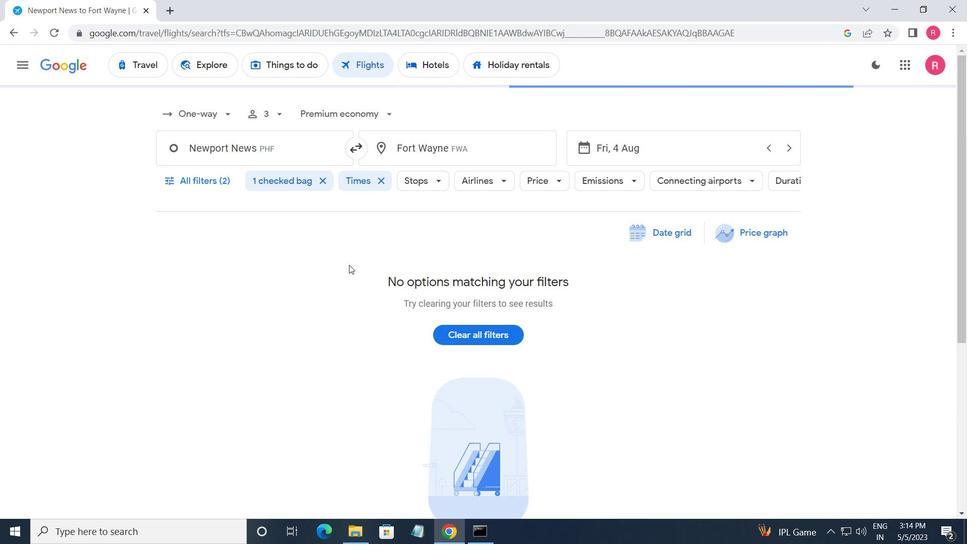 
